 Task: Search one way flight ticket for 5 adults, 2 children, 1 infant in seat and 1 infant on lap in economy from Great Falls: Great Falls International Airport to Rockford: Chicago Rockford International Airport(was Northwest Chicagoland Regional Airport At Rockford) on 5-1-2023. Choice of flights is American. Number of bags: 2 checked bags. Price is upto 107000. Outbound departure time preference is 13:30.
Action: Mouse moved to (198, 262)
Screenshot: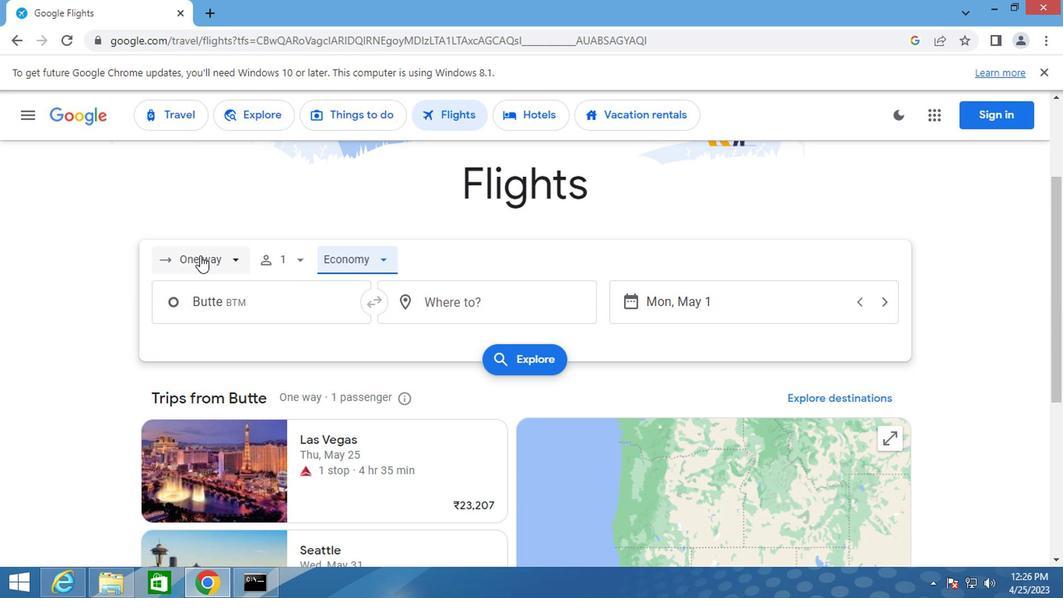 
Action: Mouse pressed left at (198, 262)
Screenshot: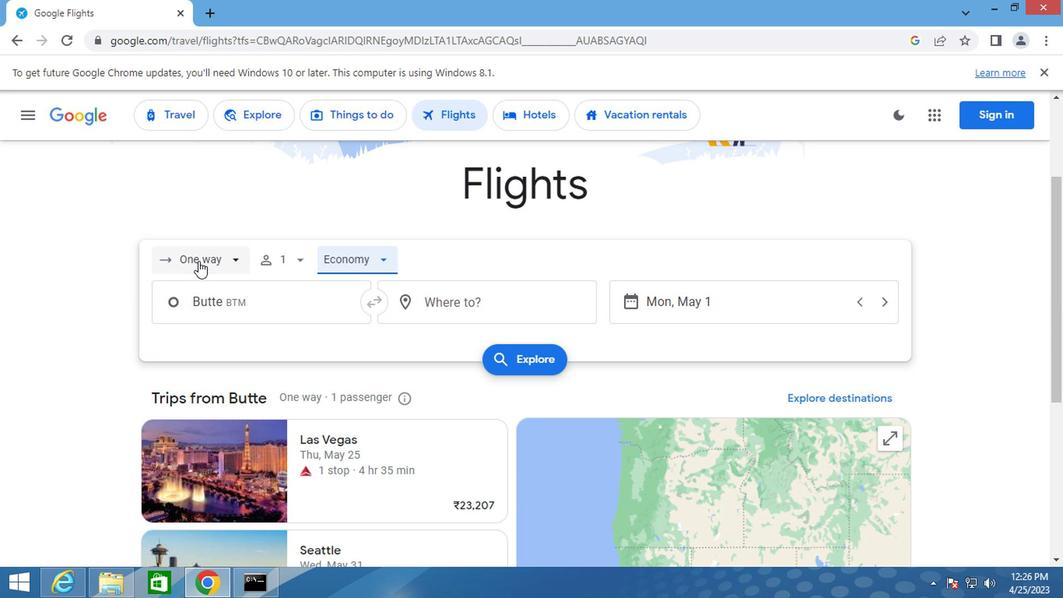 
Action: Mouse moved to (208, 338)
Screenshot: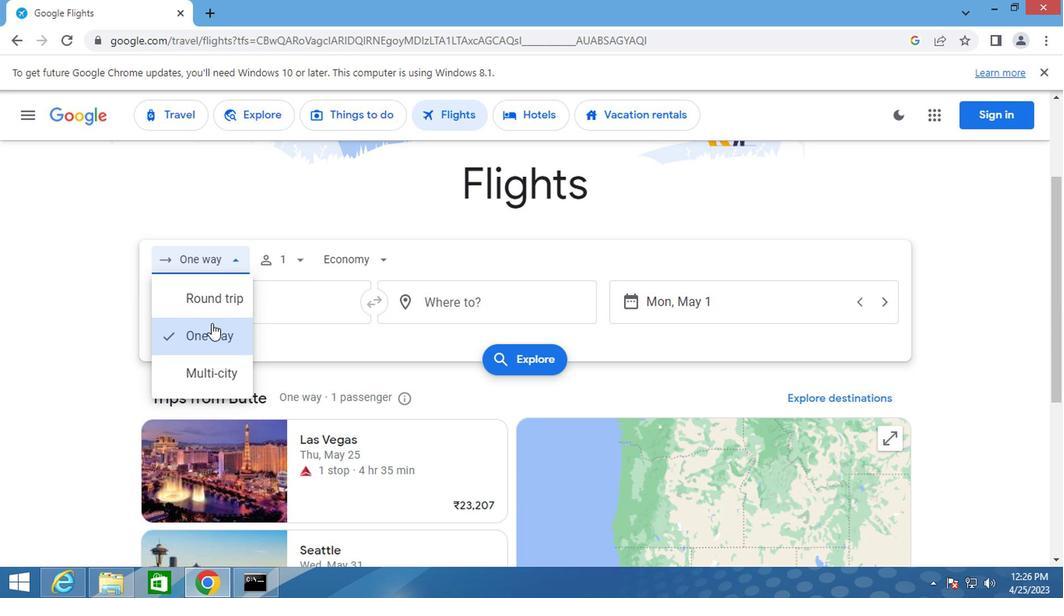 
Action: Mouse pressed left at (208, 338)
Screenshot: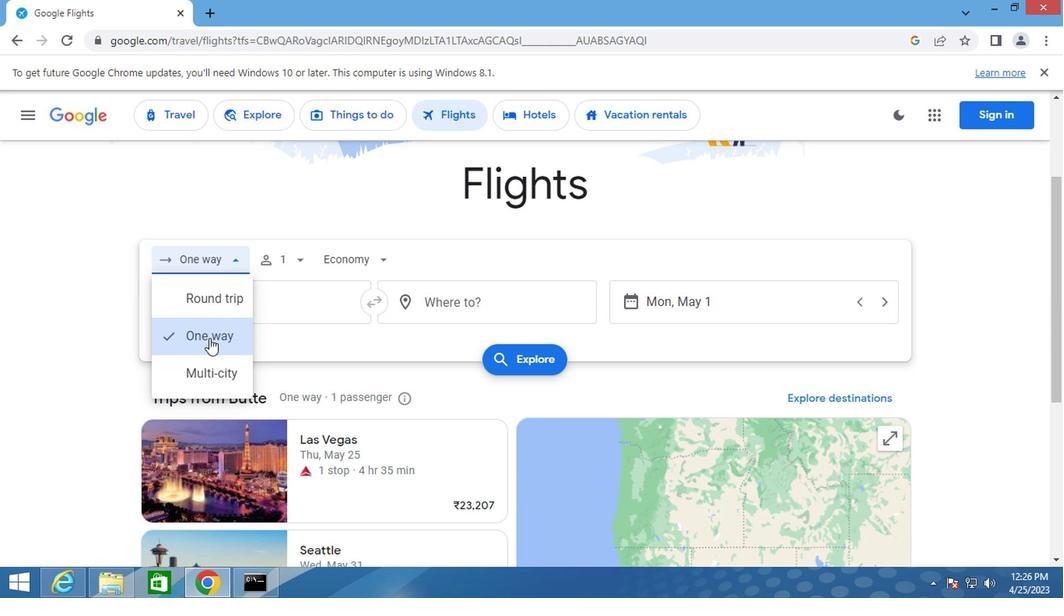 
Action: Mouse moved to (293, 258)
Screenshot: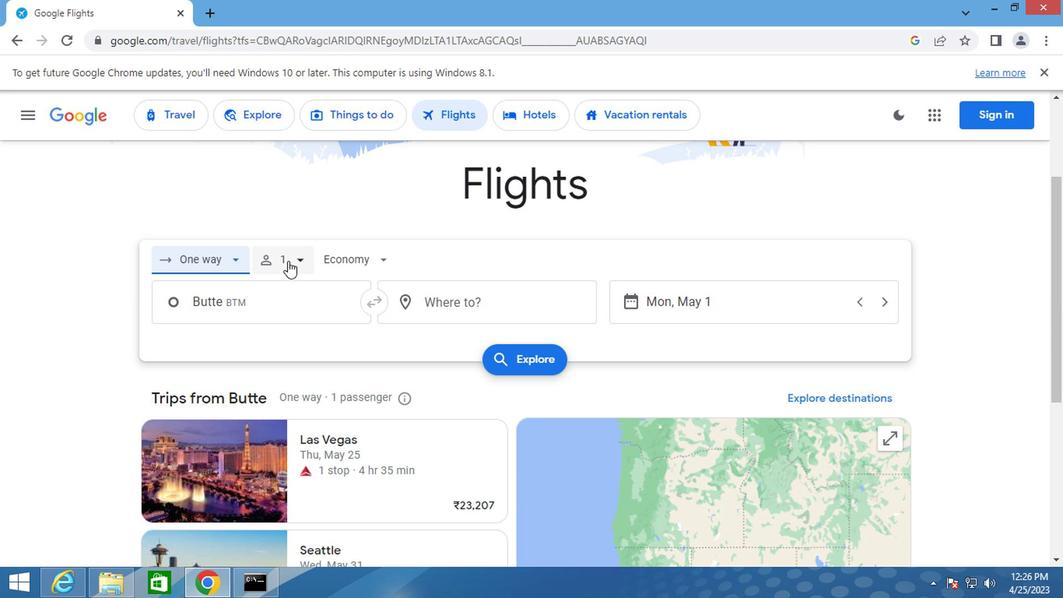 
Action: Mouse pressed left at (293, 258)
Screenshot: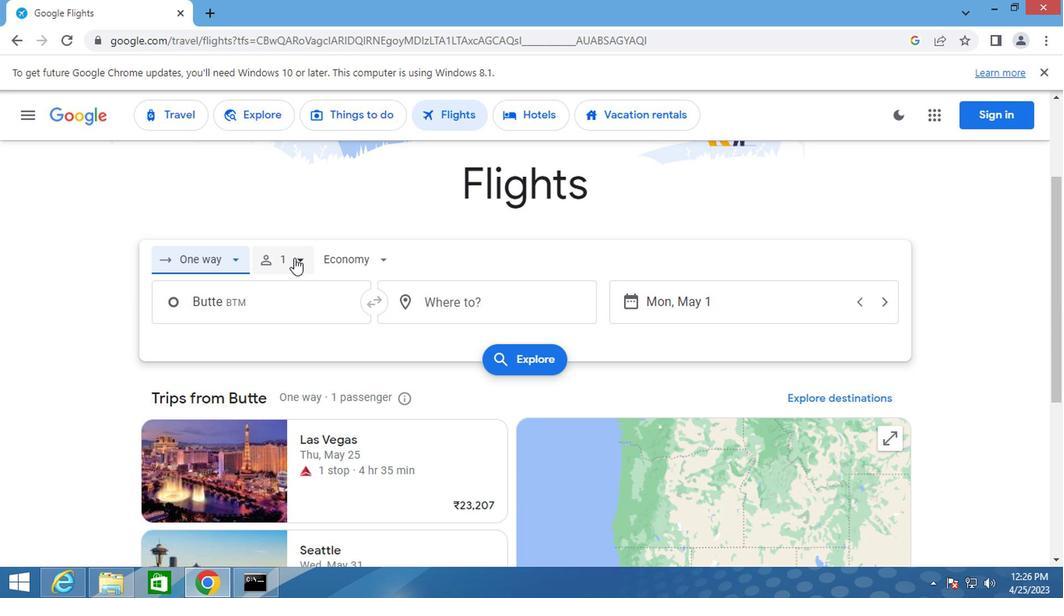 
Action: Mouse moved to (416, 295)
Screenshot: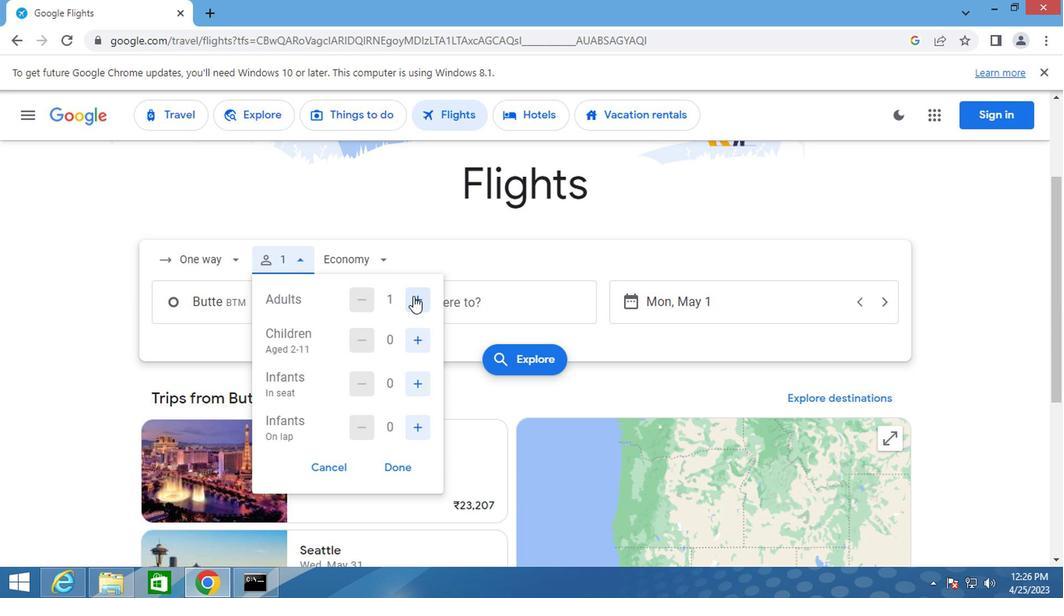 
Action: Mouse pressed left at (416, 295)
Screenshot: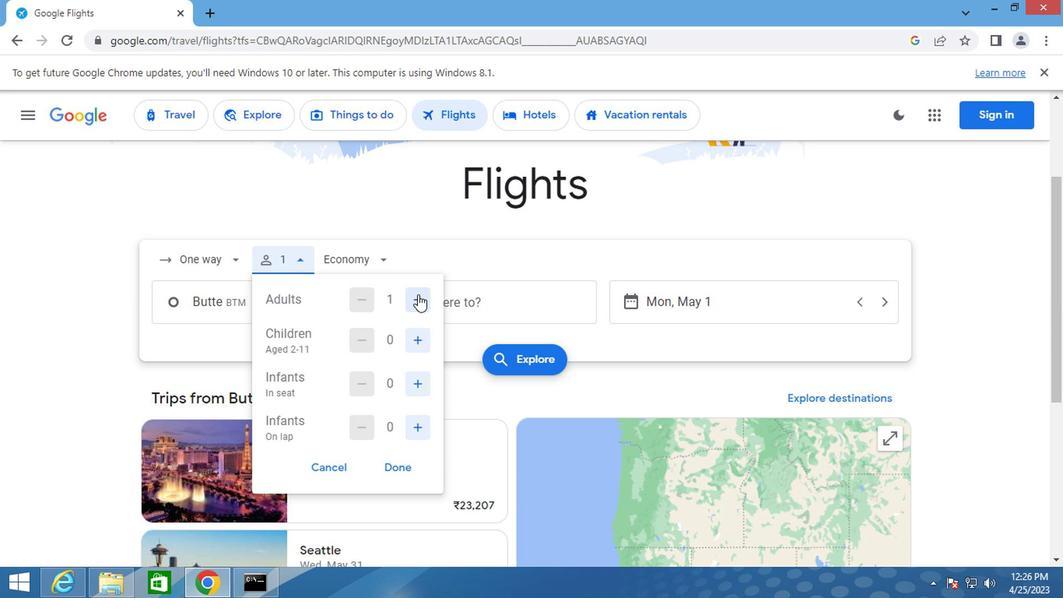 
Action: Mouse pressed left at (416, 295)
Screenshot: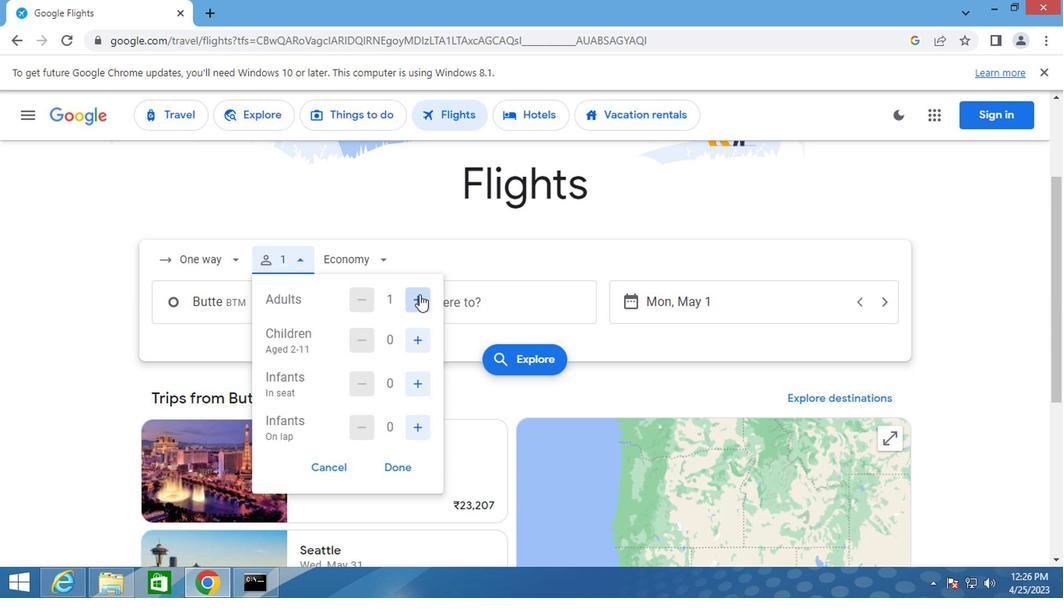 
Action: Mouse pressed left at (416, 295)
Screenshot: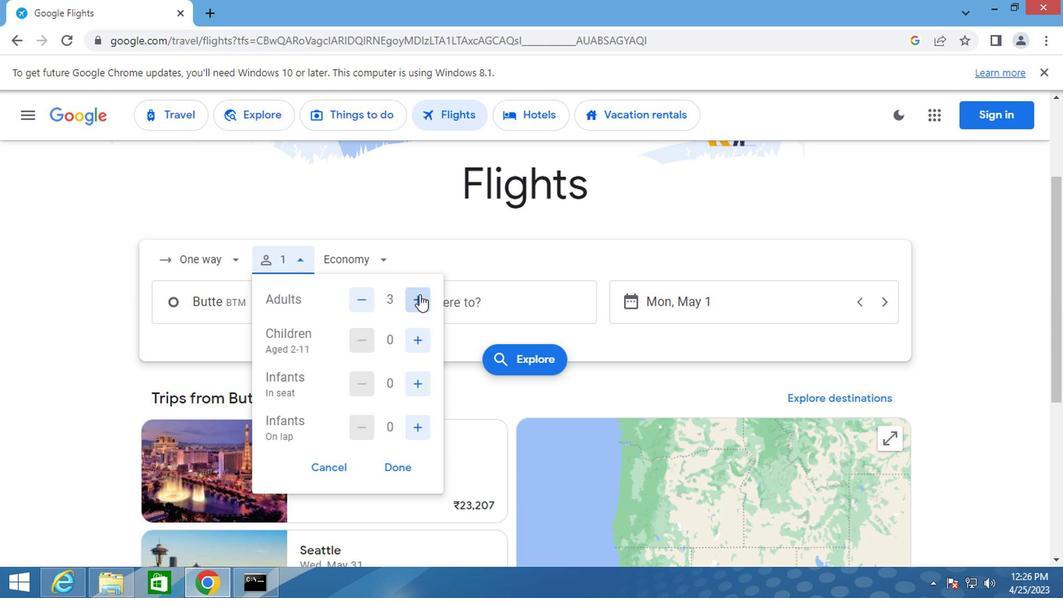 
Action: Mouse pressed left at (416, 295)
Screenshot: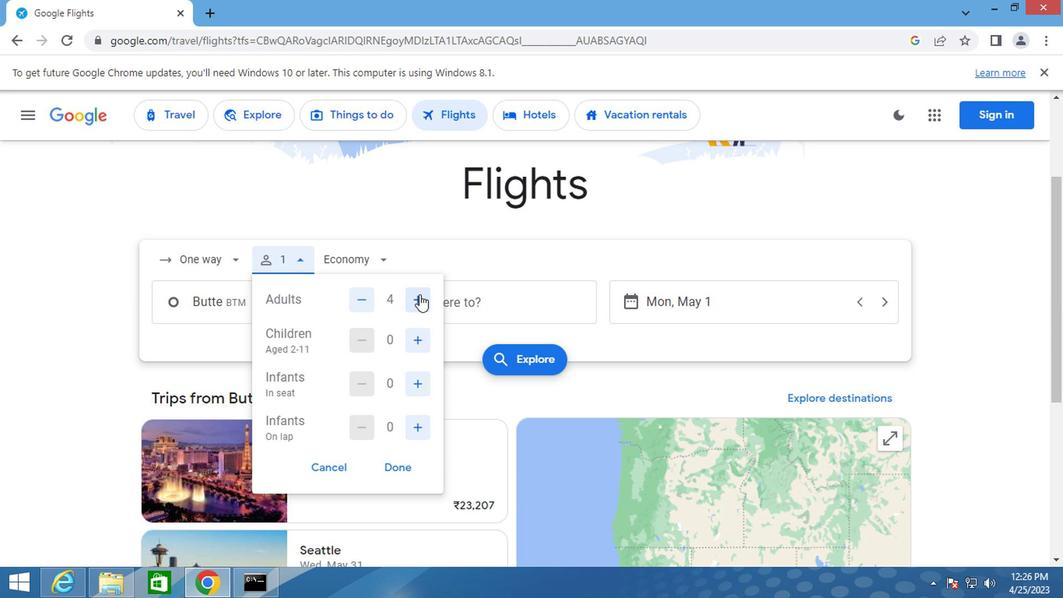 
Action: Mouse moved to (416, 336)
Screenshot: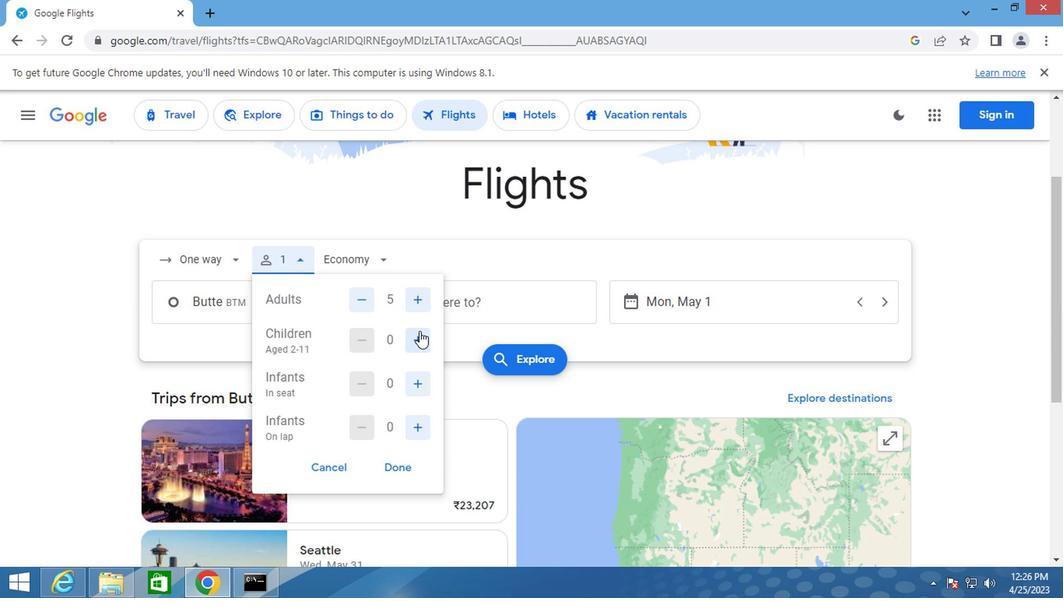 
Action: Mouse pressed left at (416, 336)
Screenshot: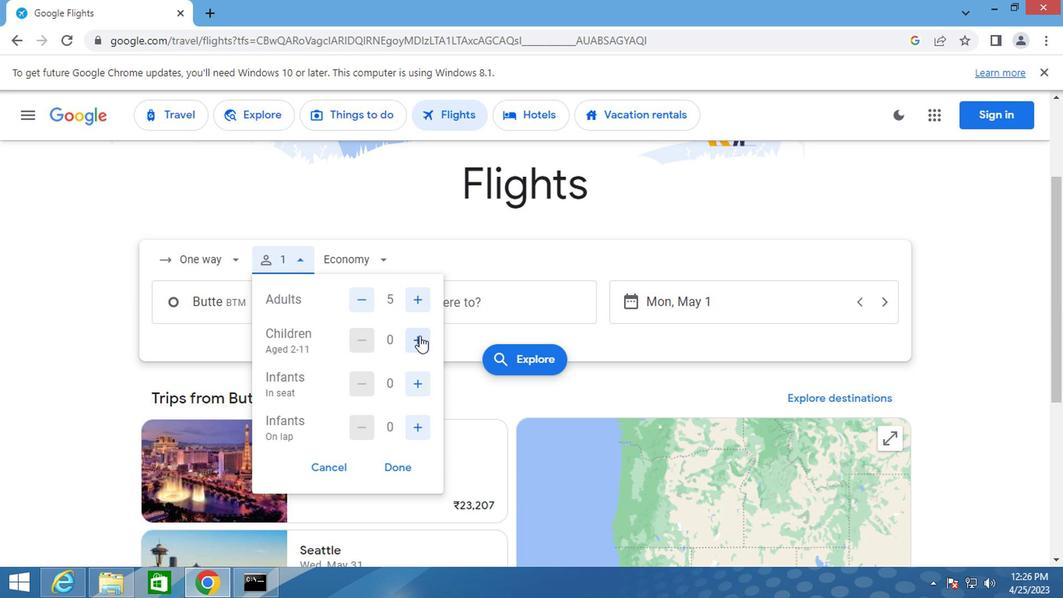 
Action: Mouse pressed left at (416, 336)
Screenshot: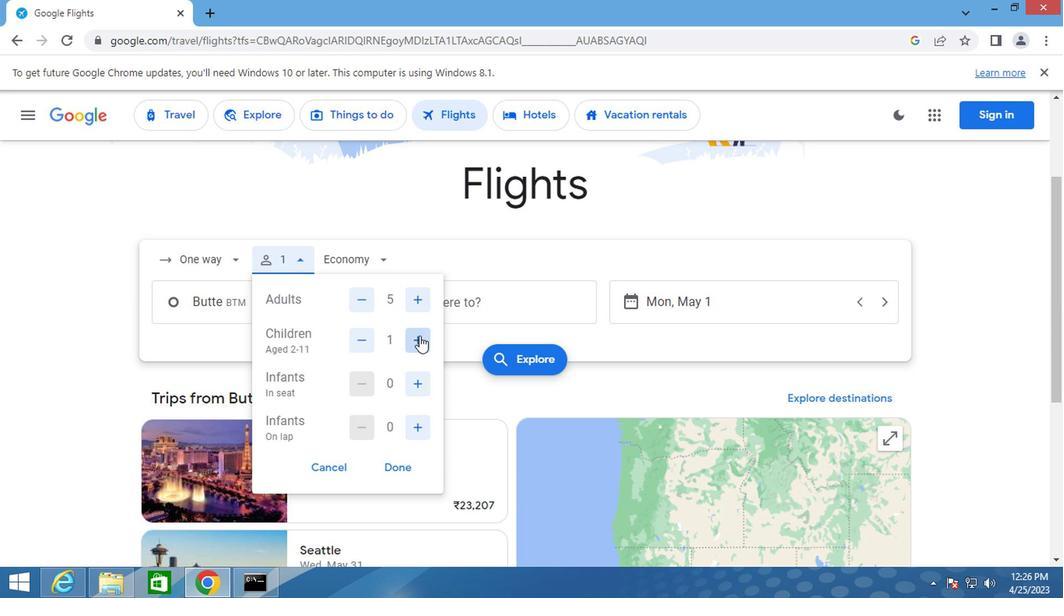 
Action: Mouse moved to (408, 382)
Screenshot: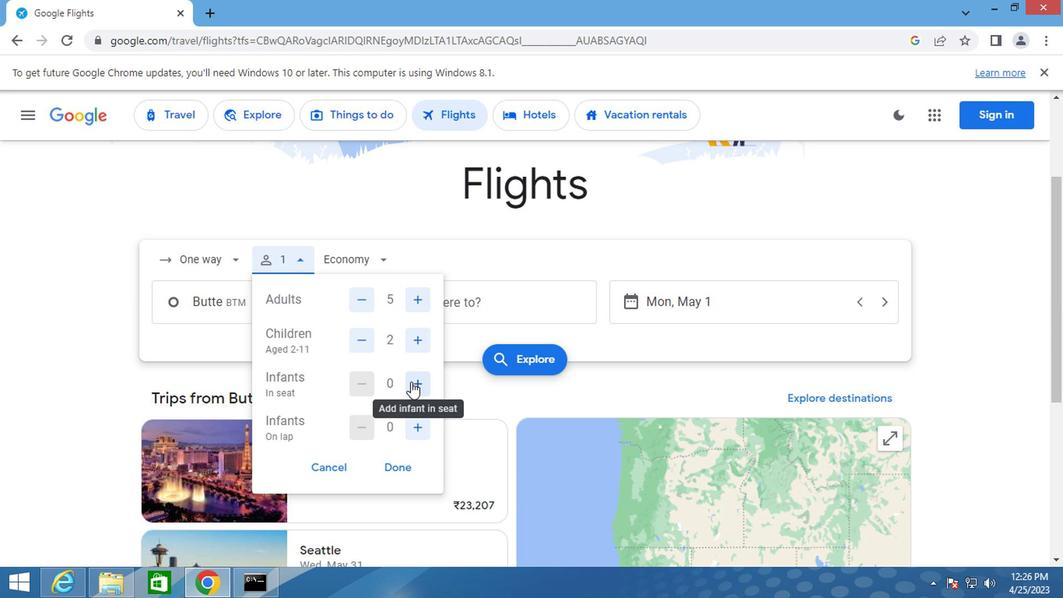 
Action: Mouse pressed left at (408, 382)
Screenshot: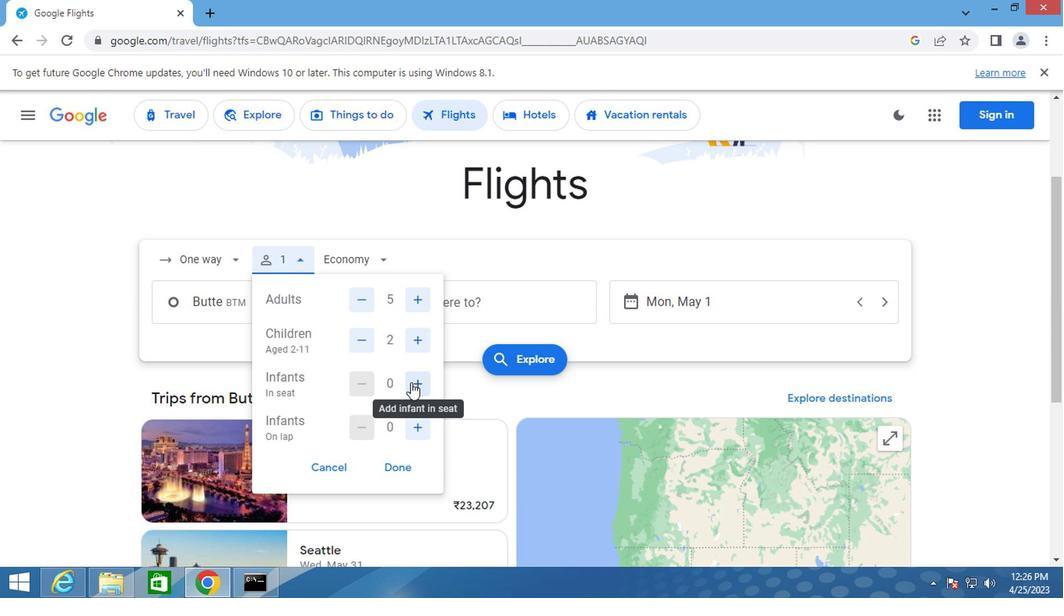 
Action: Mouse moved to (410, 428)
Screenshot: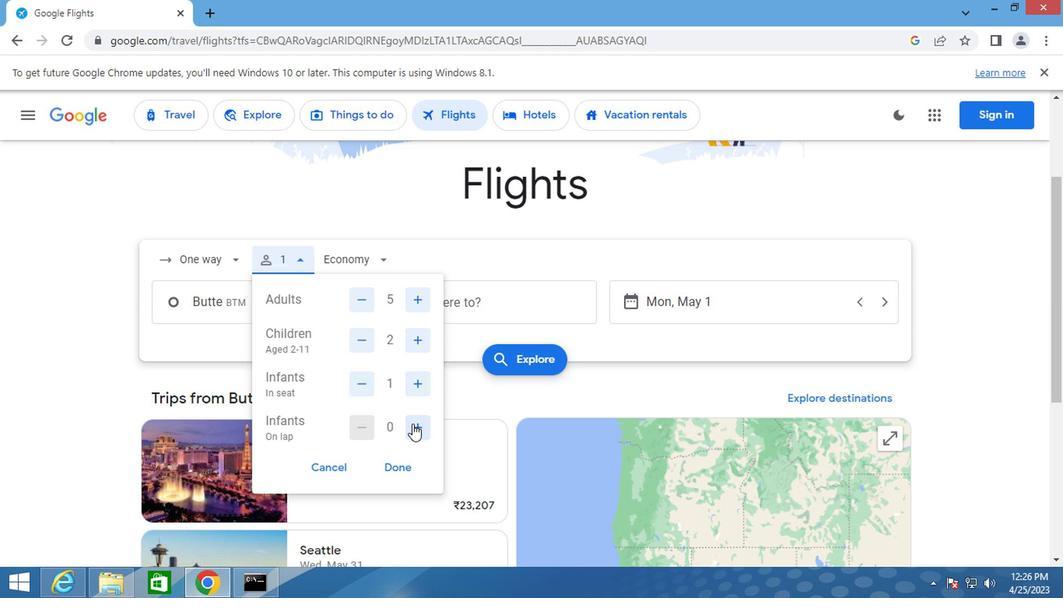 
Action: Mouse pressed left at (410, 428)
Screenshot: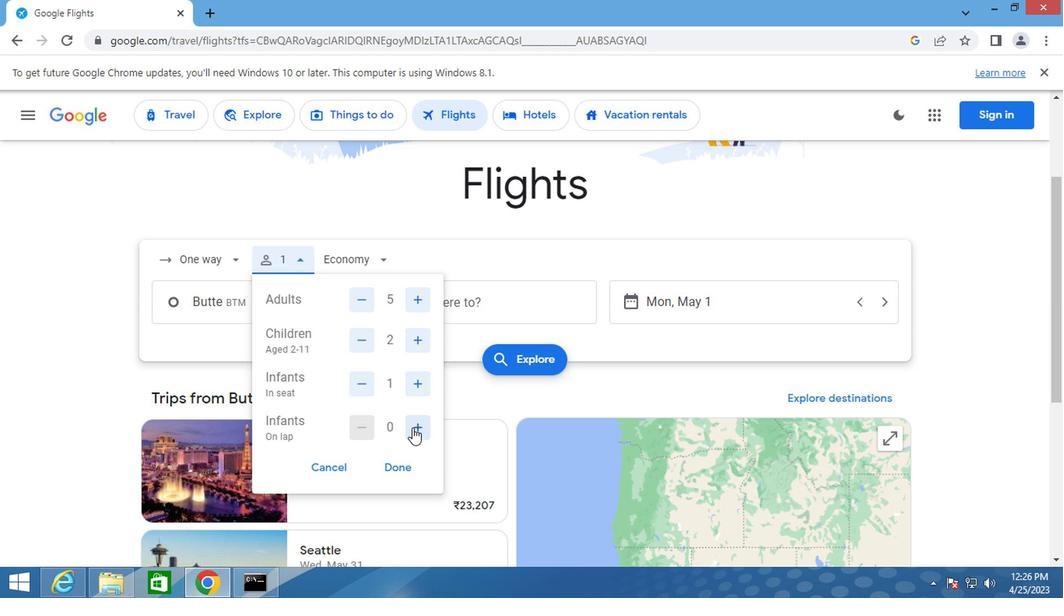 
Action: Mouse moved to (360, 259)
Screenshot: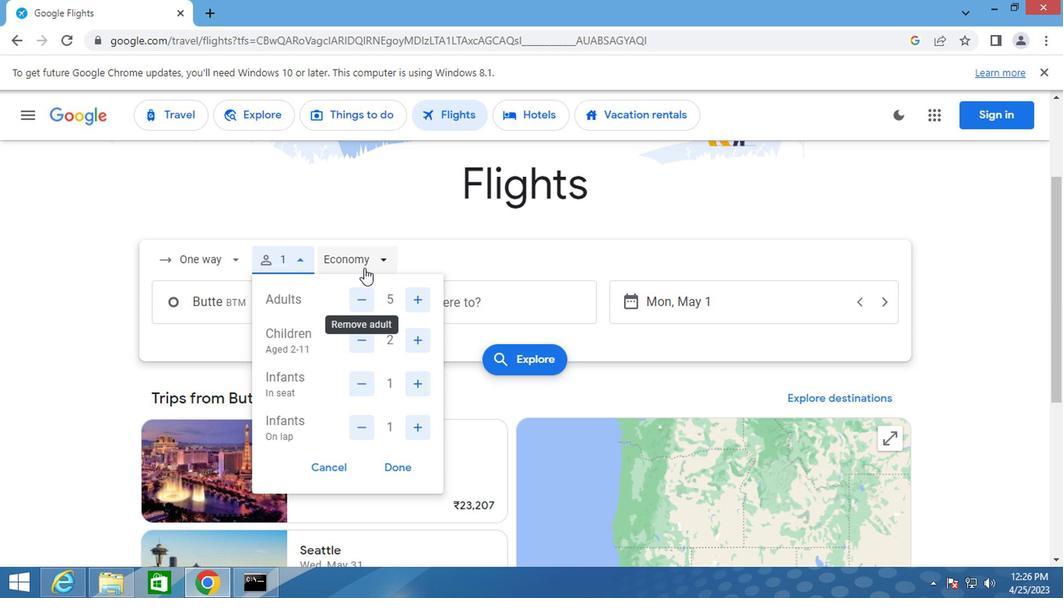 
Action: Mouse pressed left at (360, 259)
Screenshot: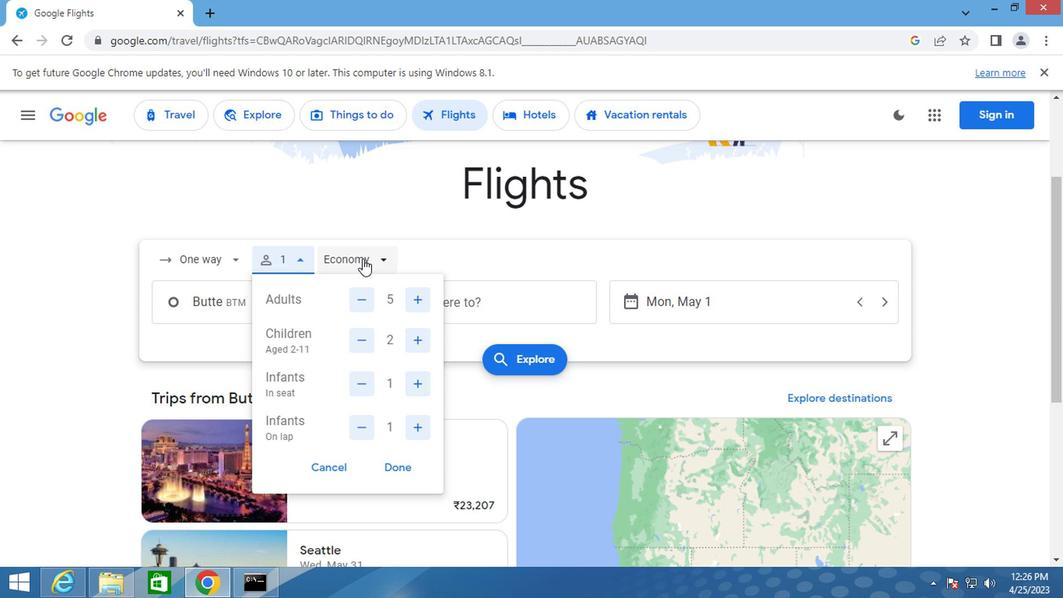 
Action: Mouse moved to (366, 294)
Screenshot: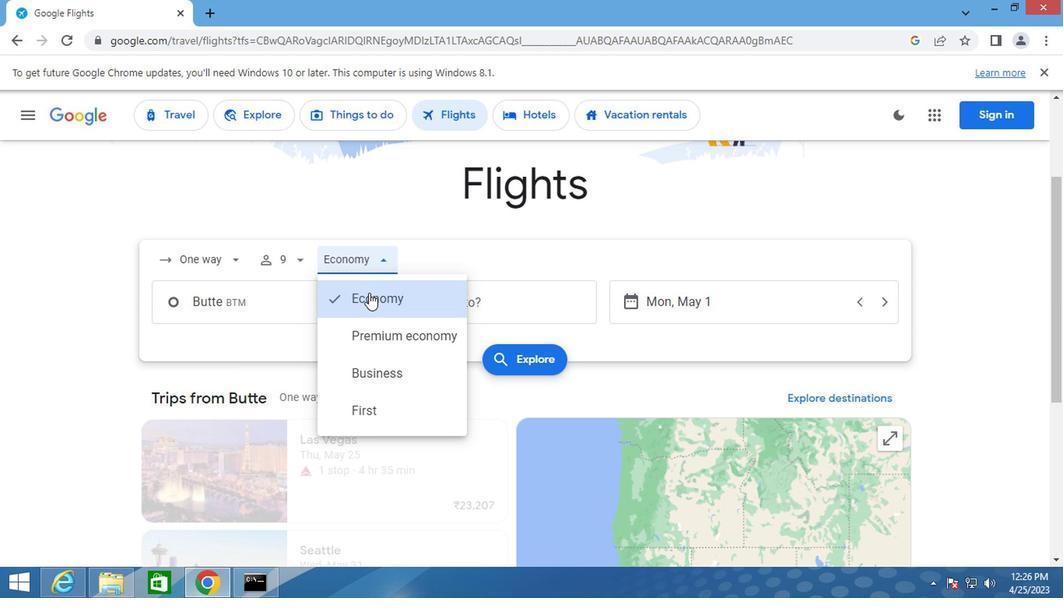 
Action: Mouse pressed left at (366, 294)
Screenshot: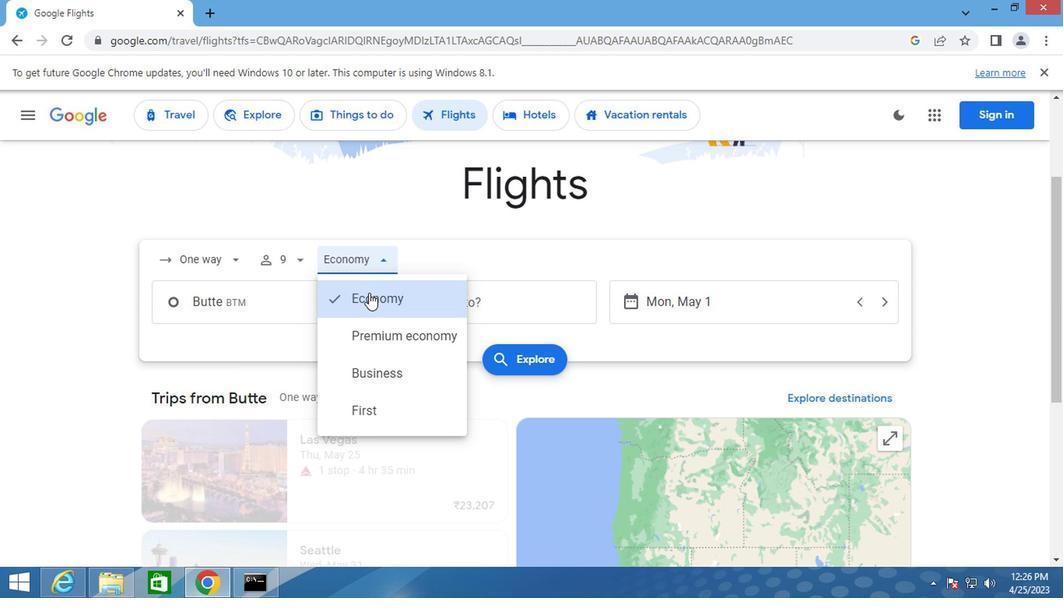 
Action: Mouse moved to (262, 301)
Screenshot: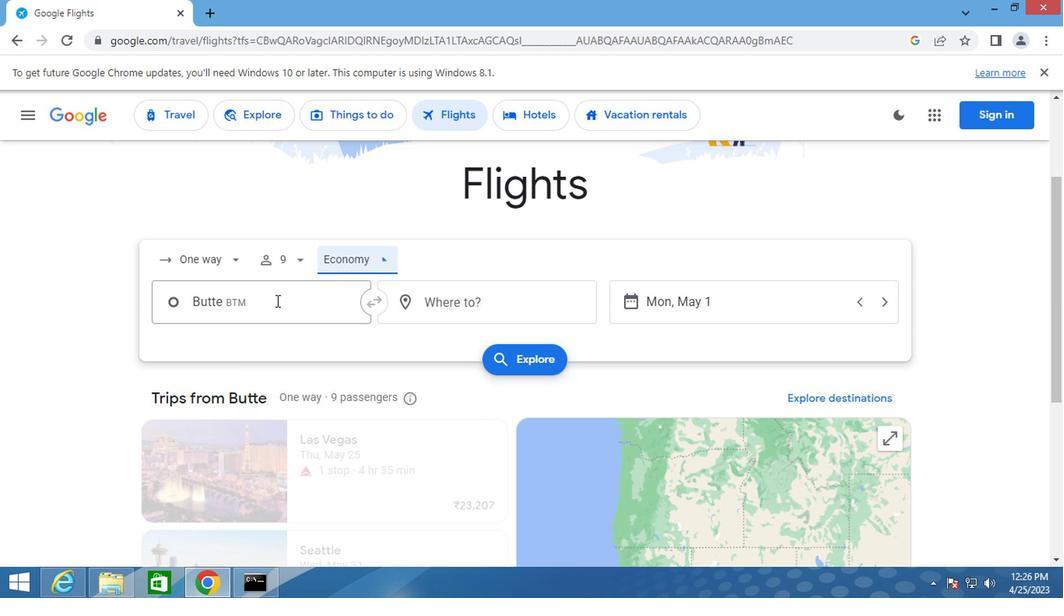 
Action: Mouse pressed left at (262, 301)
Screenshot: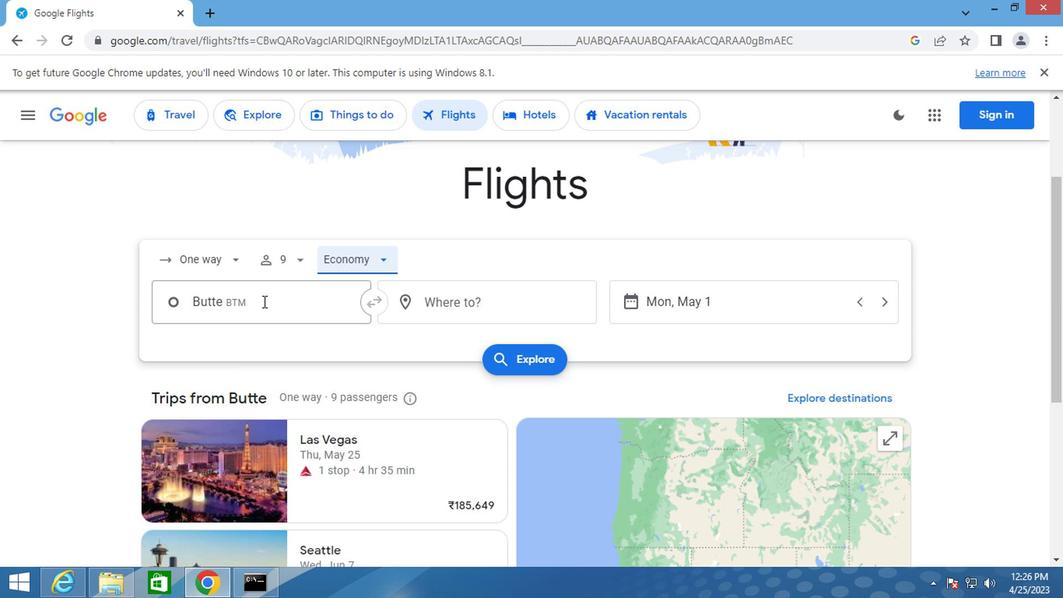 
Action: Mouse moved to (259, 301)
Screenshot: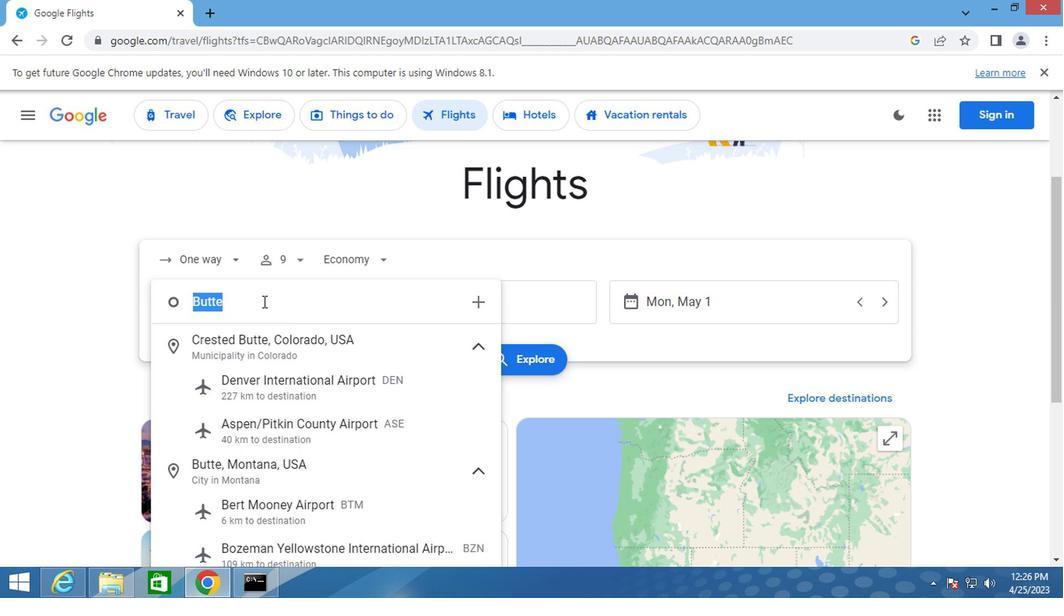 
Action: Key pressed great<Key.space>falls
Screenshot: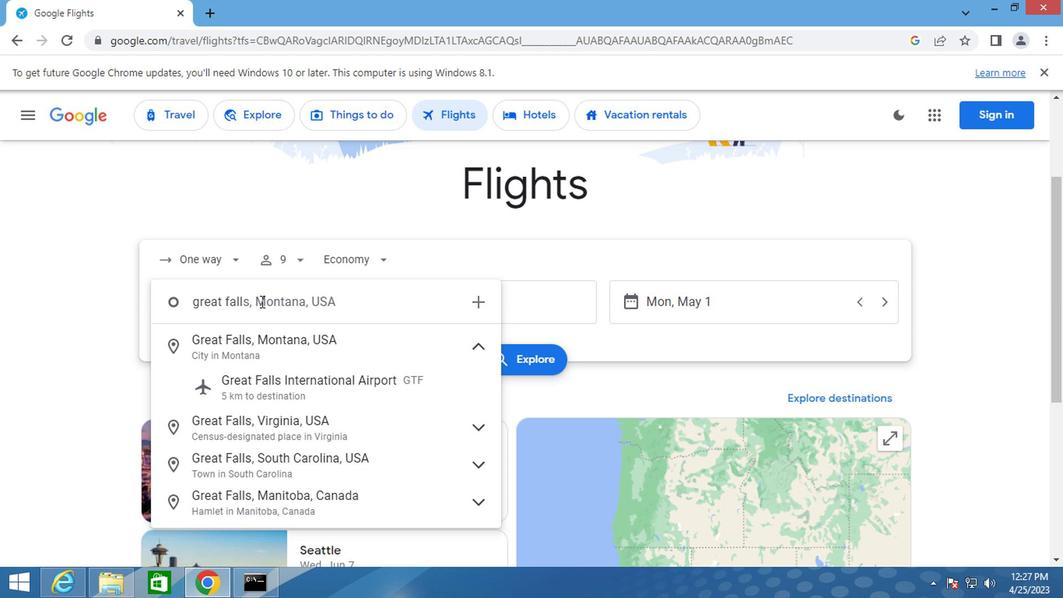 
Action: Mouse moved to (264, 388)
Screenshot: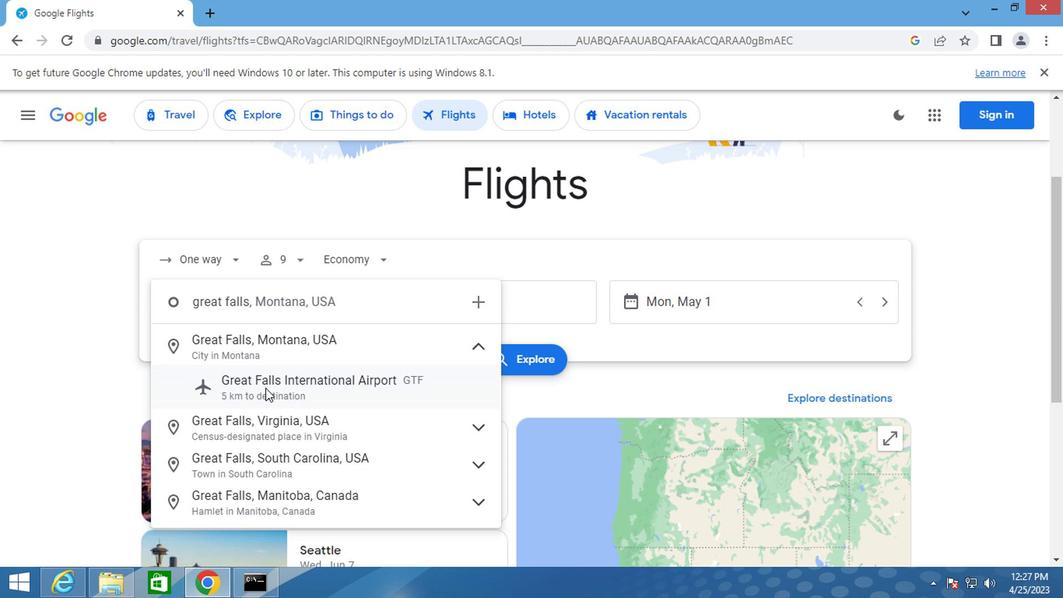 
Action: Mouse pressed left at (264, 388)
Screenshot: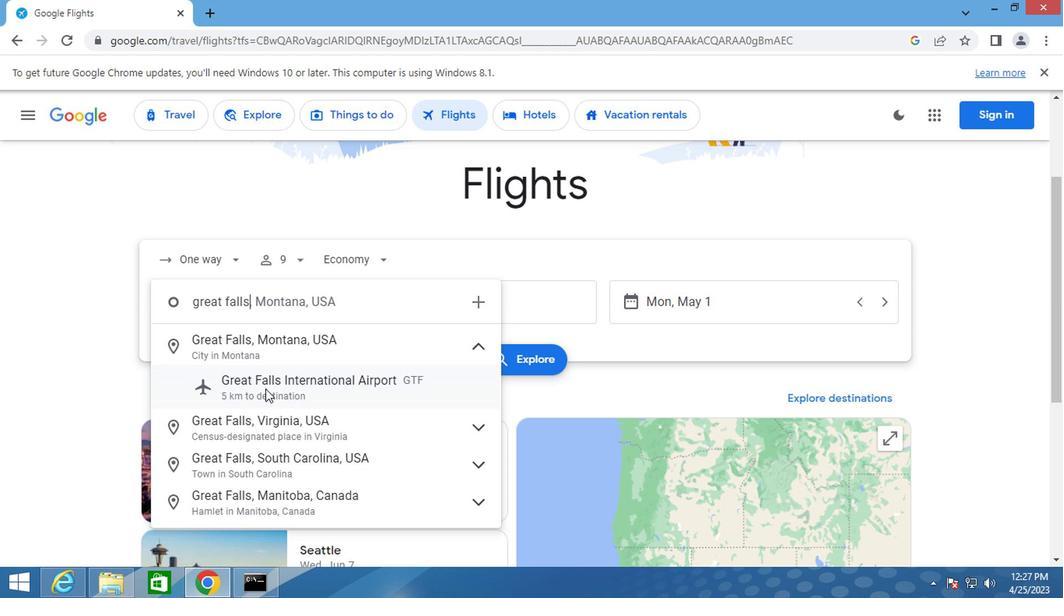 
Action: Mouse moved to (402, 309)
Screenshot: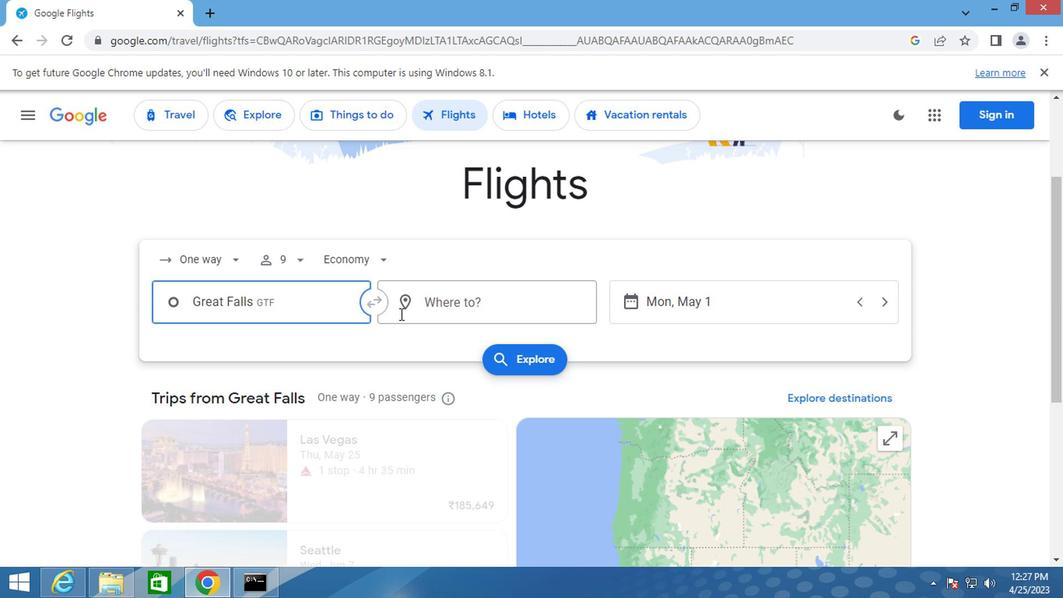 
Action: Mouse pressed left at (402, 309)
Screenshot: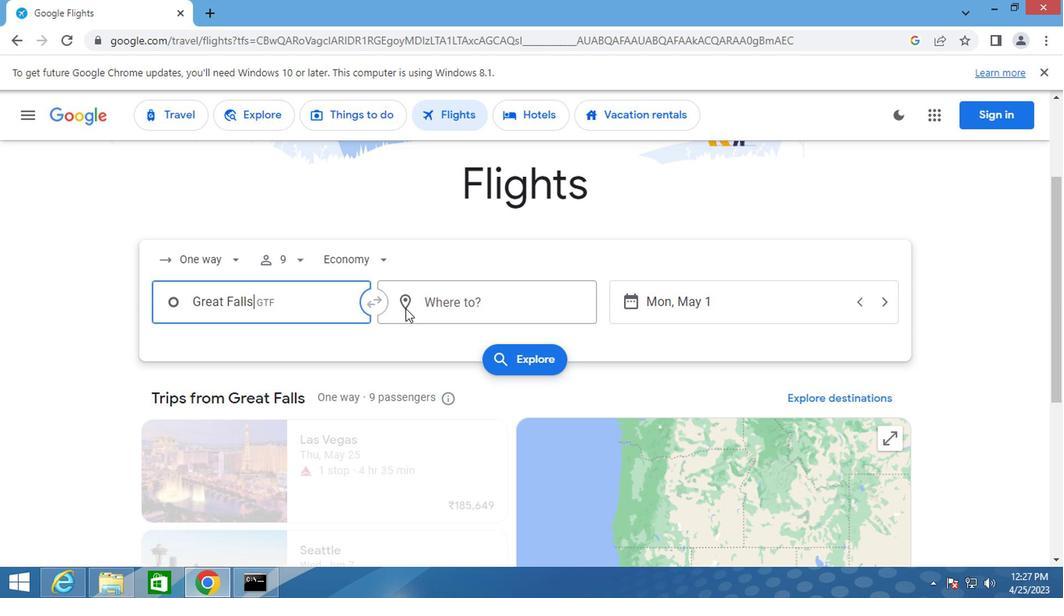 
Action: Key pressed rockf
Screenshot: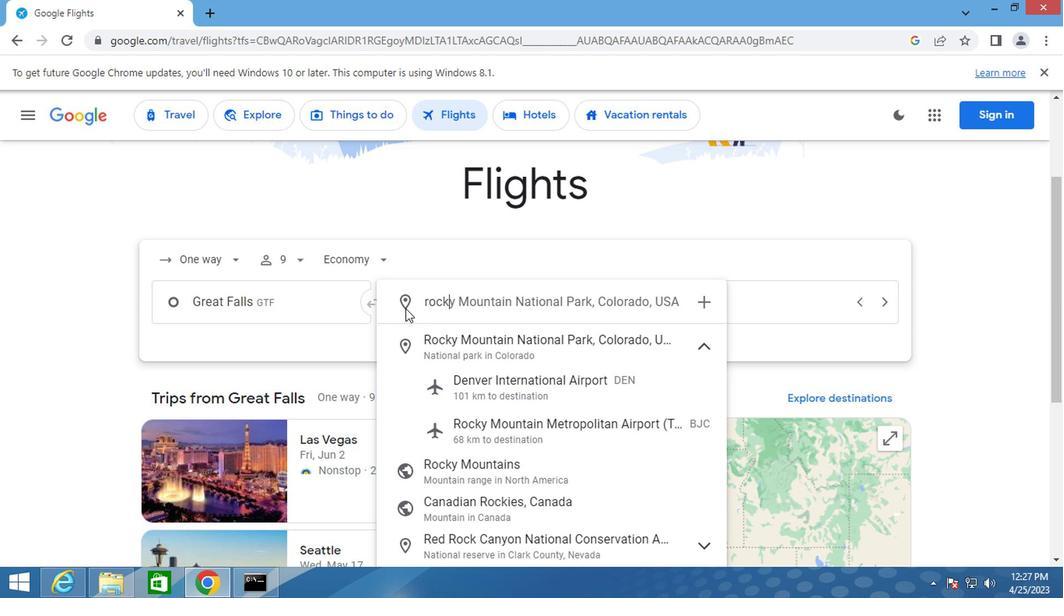 
Action: Mouse moved to (470, 427)
Screenshot: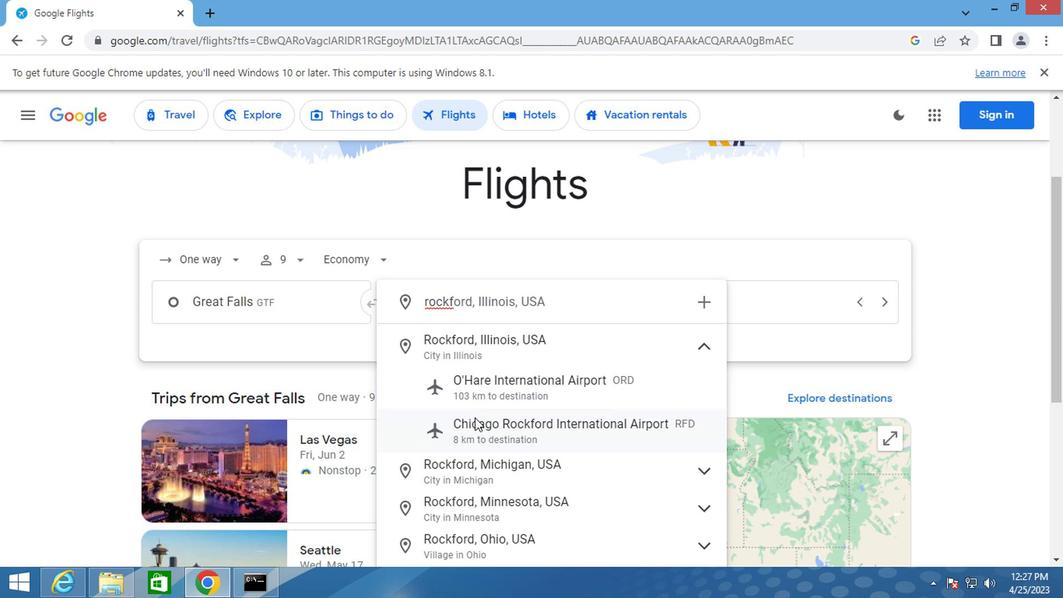 
Action: Mouse pressed left at (470, 427)
Screenshot: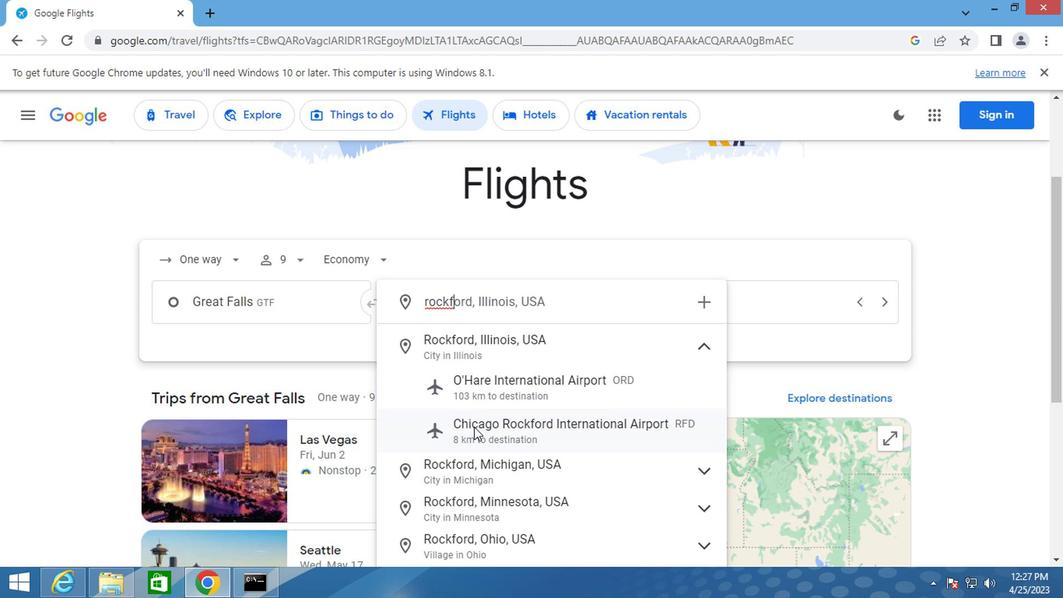 
Action: Mouse moved to (656, 309)
Screenshot: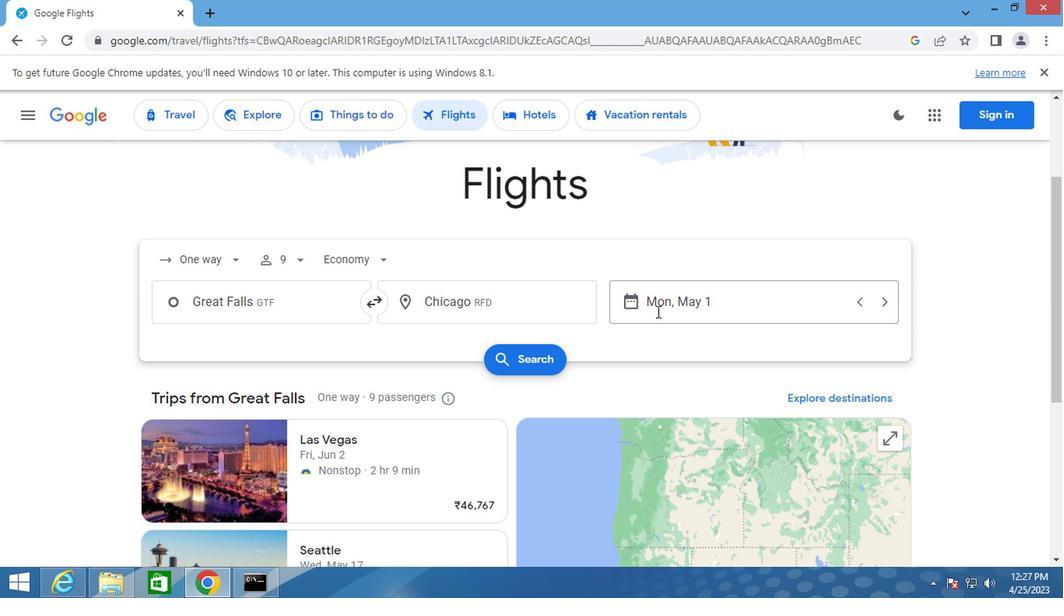 
Action: Mouse pressed left at (656, 309)
Screenshot: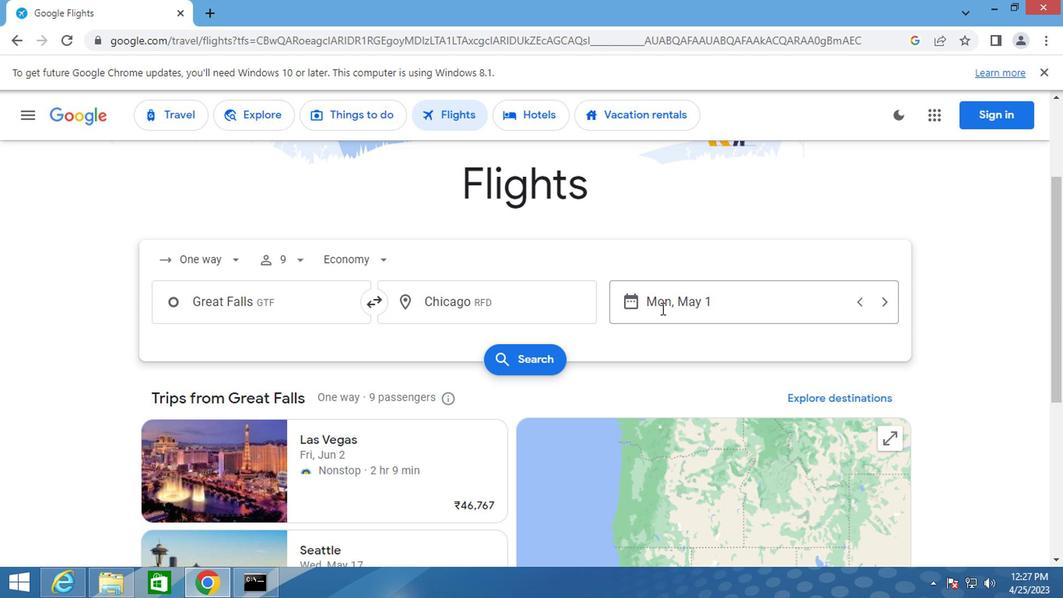 
Action: Mouse moved to (683, 293)
Screenshot: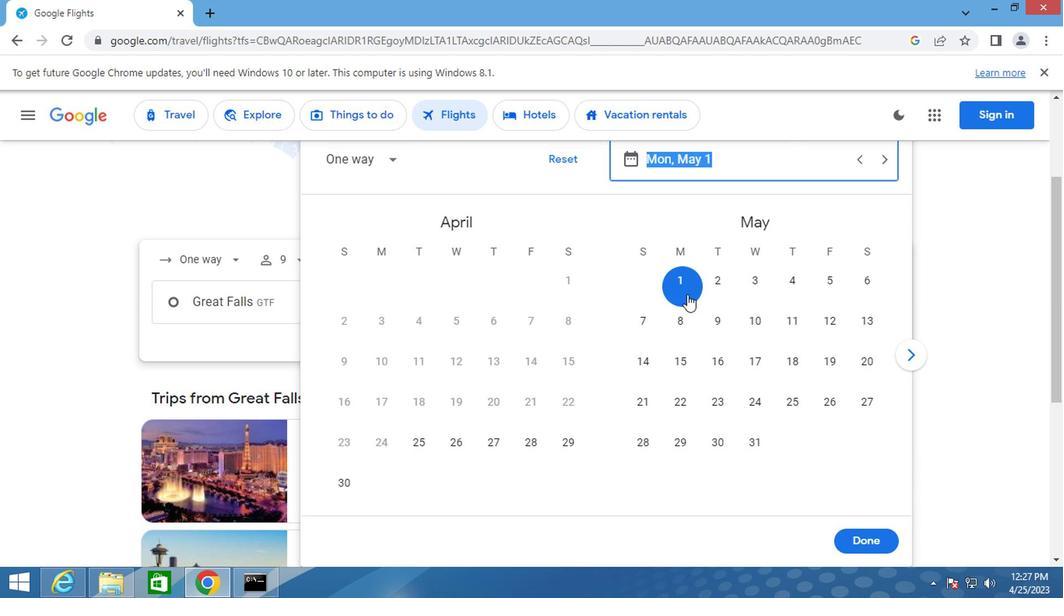 
Action: Mouse pressed left at (683, 293)
Screenshot: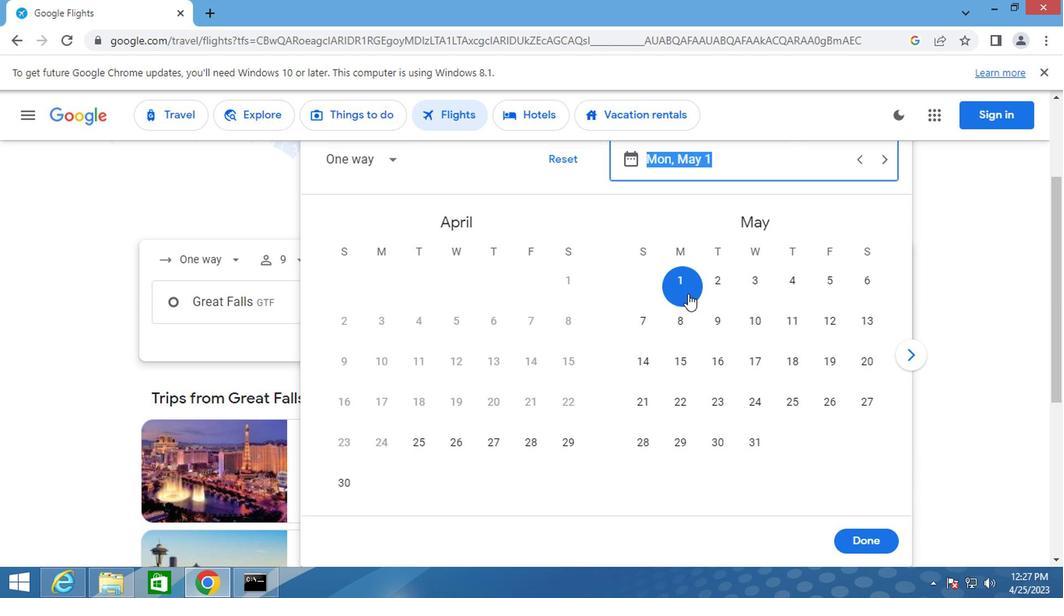 
Action: Mouse moved to (848, 546)
Screenshot: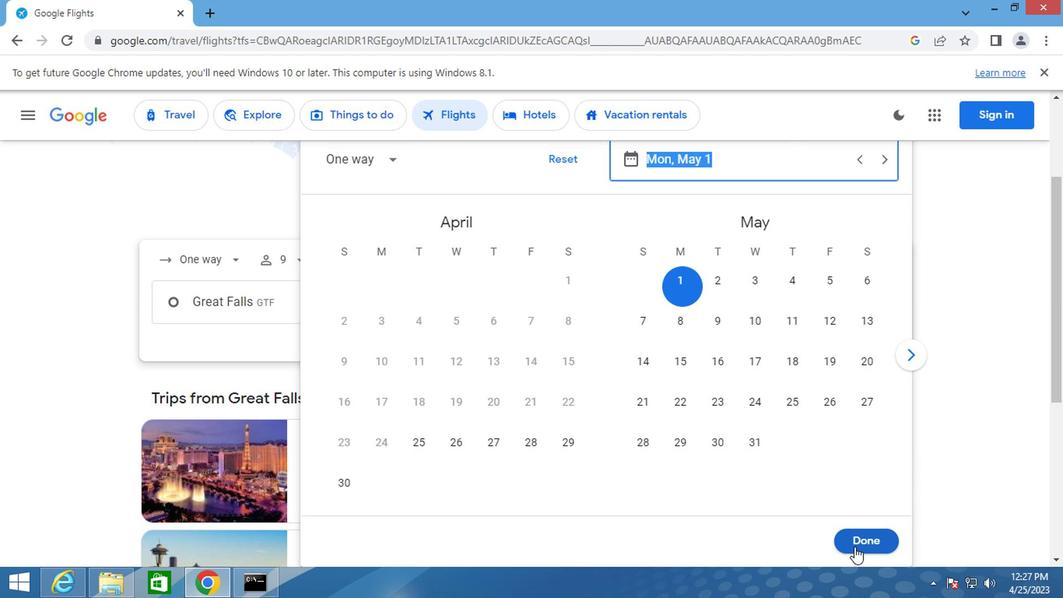 
Action: Mouse pressed left at (848, 546)
Screenshot: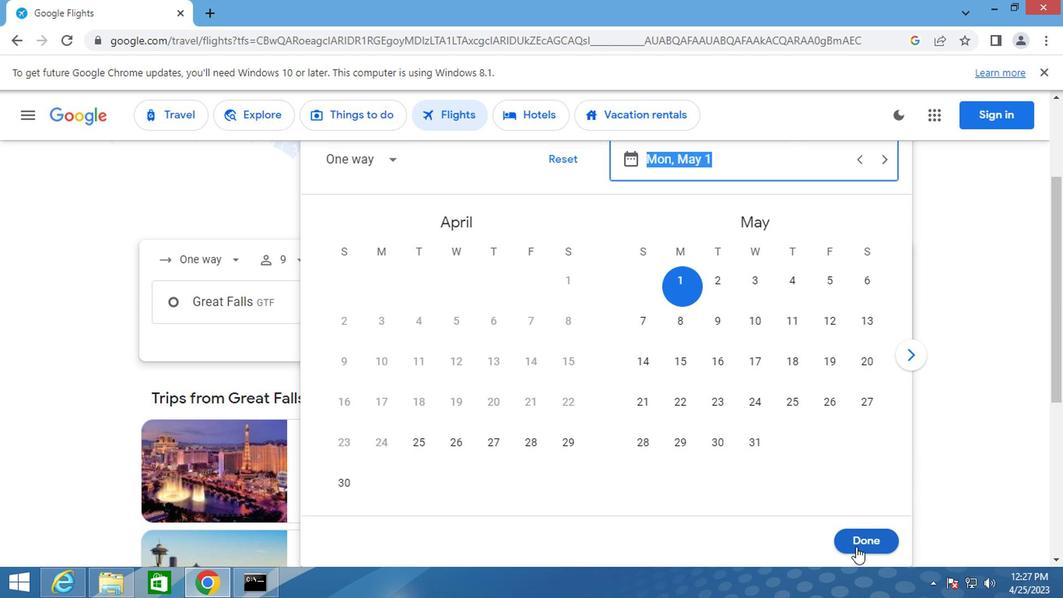 
Action: Mouse moved to (516, 367)
Screenshot: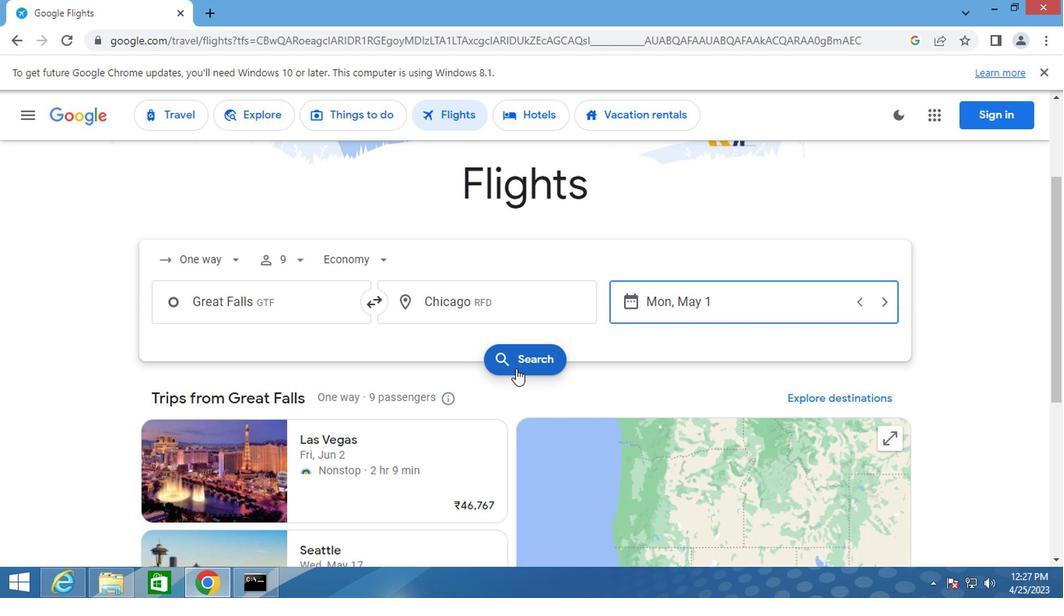 
Action: Mouse pressed left at (516, 367)
Screenshot: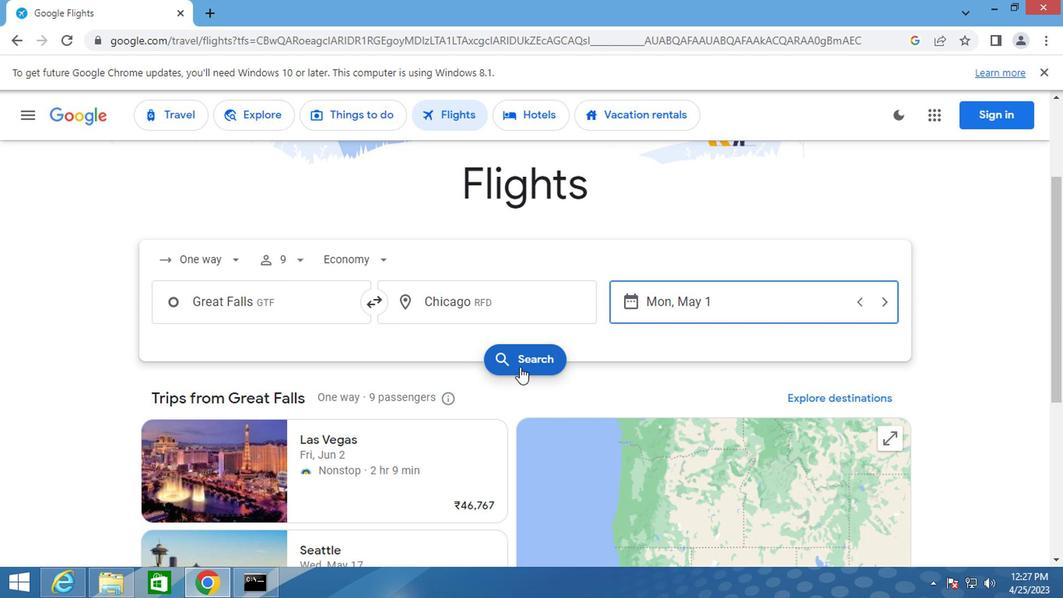 
Action: Mouse moved to (170, 253)
Screenshot: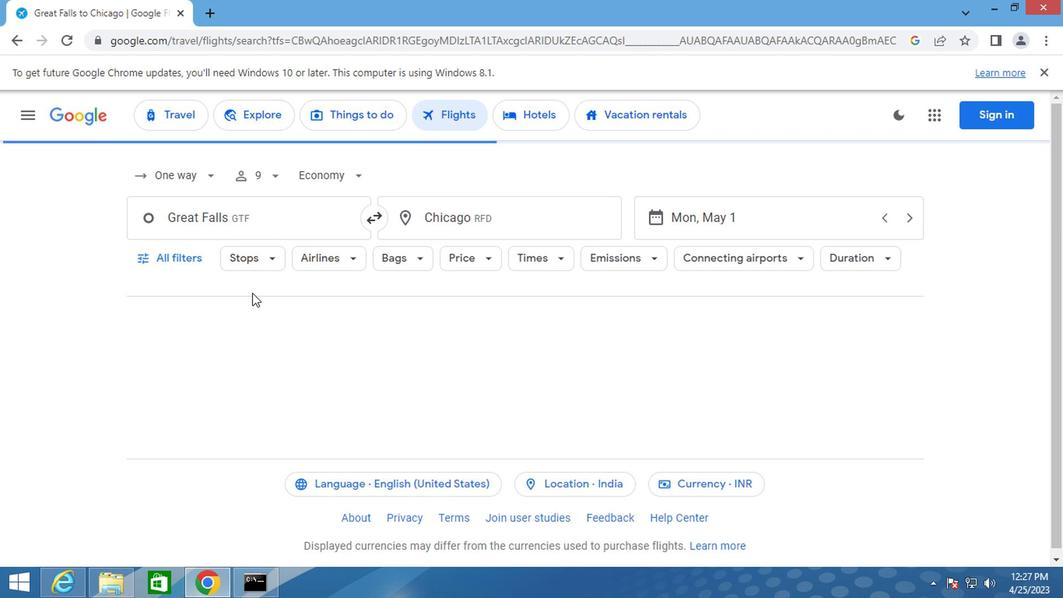 
Action: Mouse pressed left at (170, 253)
Screenshot: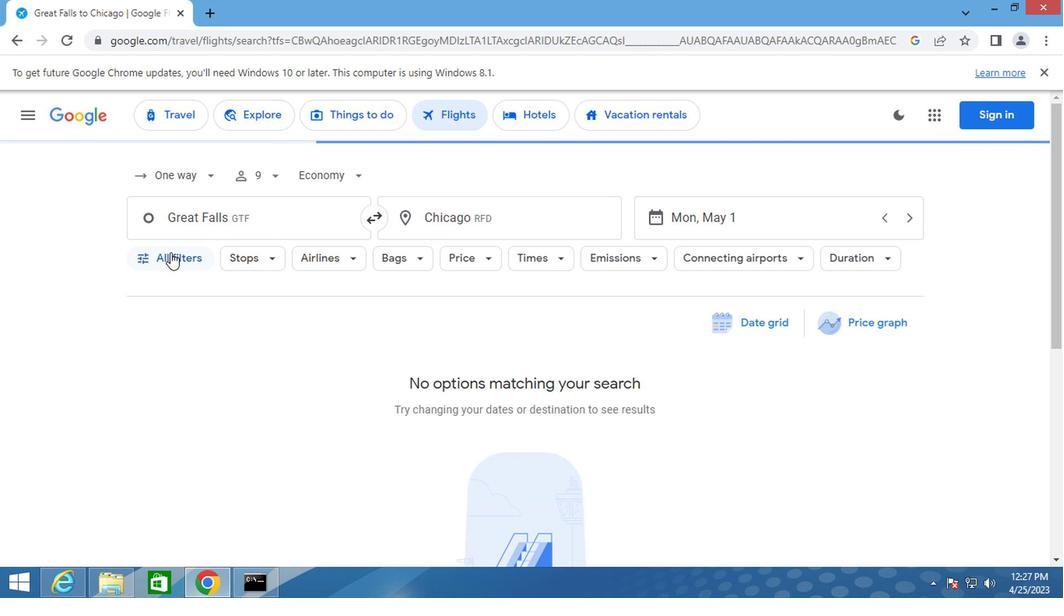 
Action: Mouse moved to (222, 360)
Screenshot: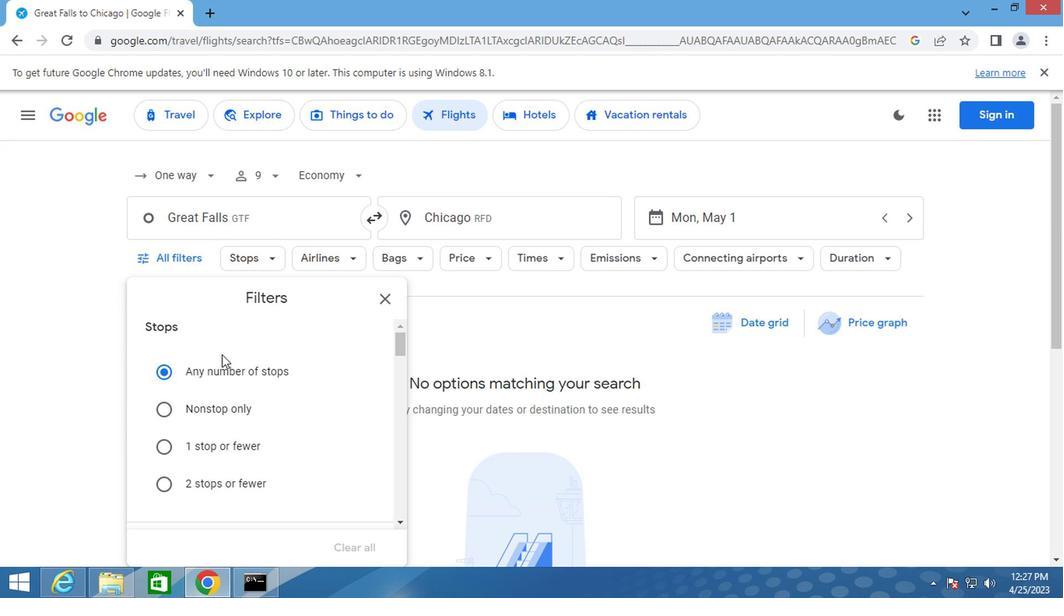 
Action: Mouse scrolled (222, 359) with delta (0, -1)
Screenshot: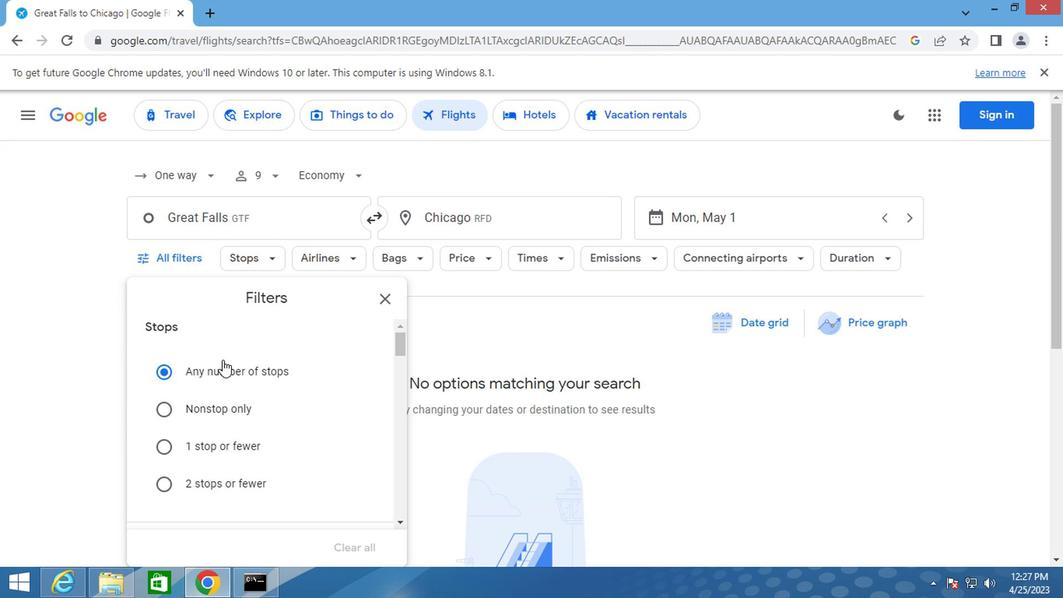 
Action: Mouse scrolled (222, 359) with delta (0, -1)
Screenshot: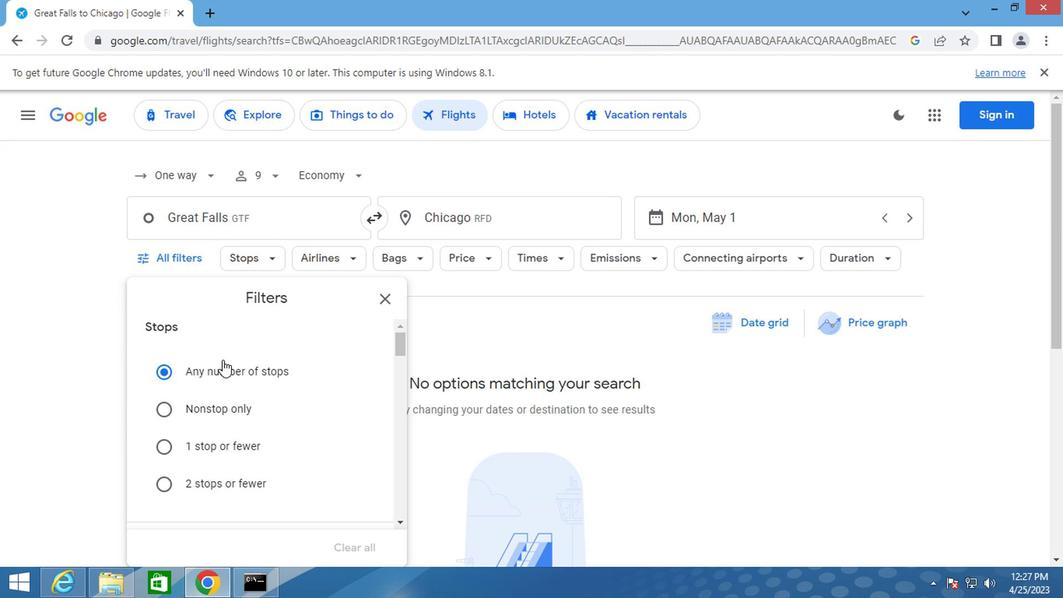 
Action: Mouse scrolled (222, 359) with delta (0, -1)
Screenshot: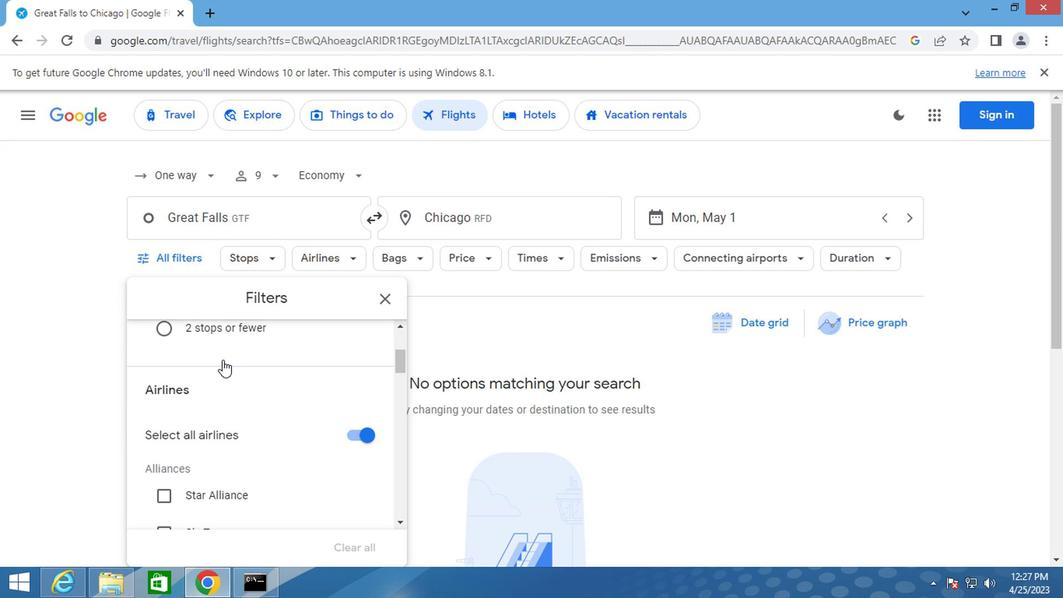 
Action: Mouse moved to (224, 393)
Screenshot: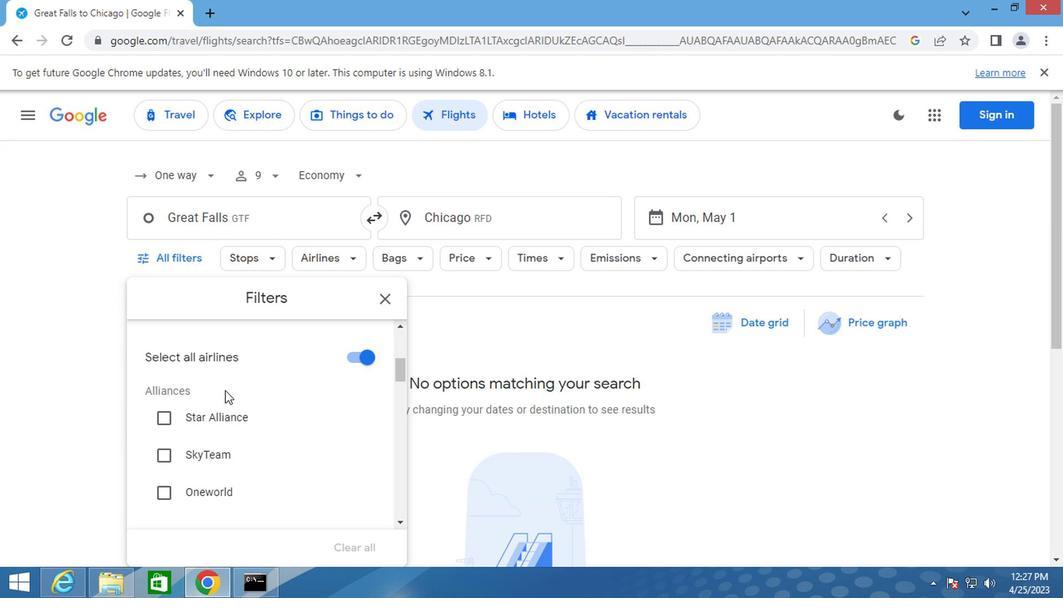 
Action: Mouse scrolled (224, 392) with delta (0, -1)
Screenshot: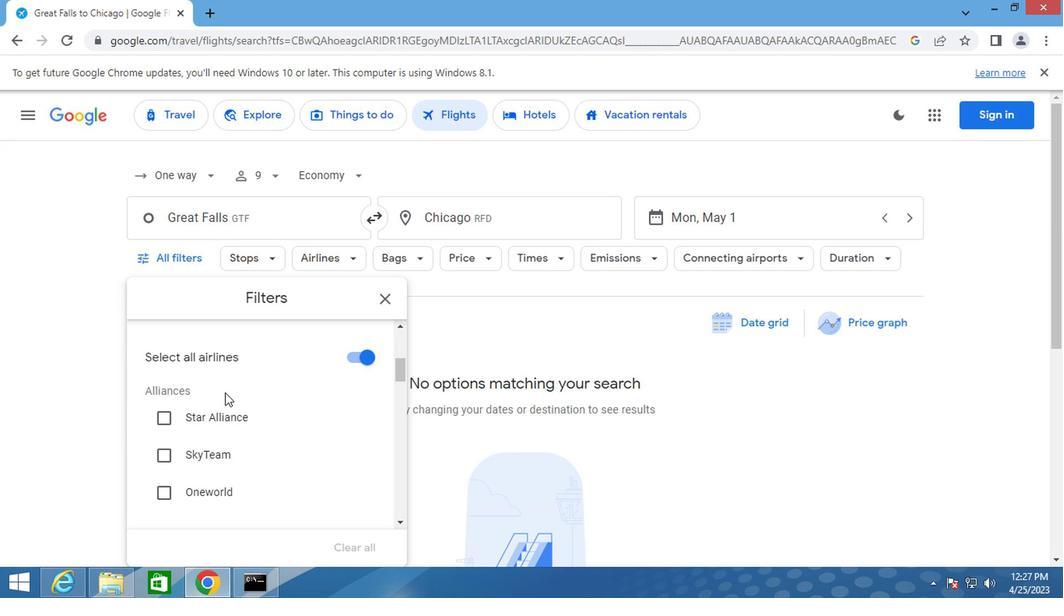 
Action: Mouse scrolled (224, 392) with delta (0, -1)
Screenshot: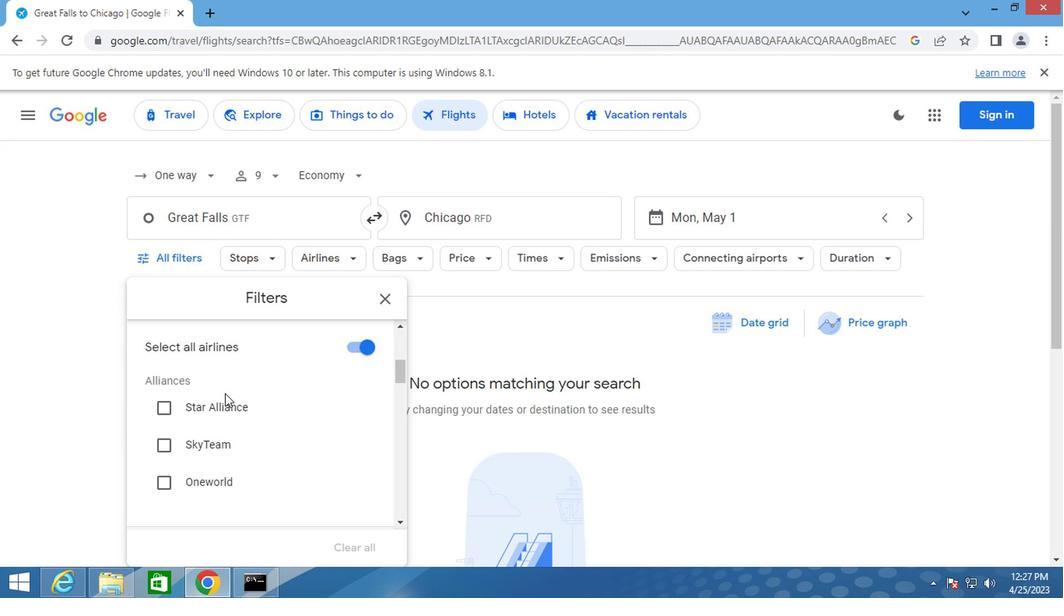 
Action: Mouse scrolled (224, 394) with delta (0, 0)
Screenshot: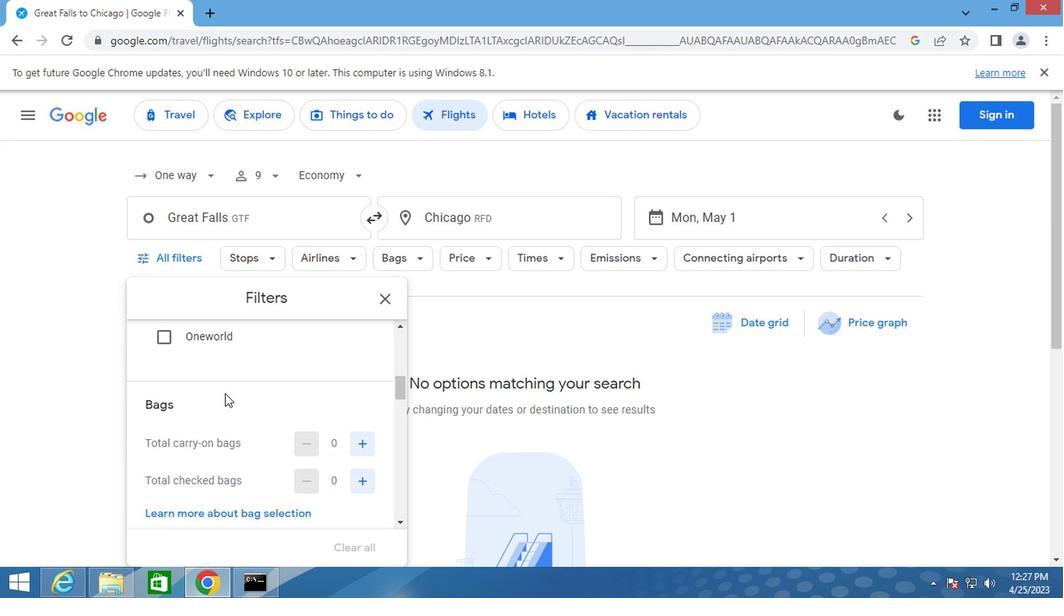 
Action: Mouse scrolled (224, 394) with delta (0, 0)
Screenshot: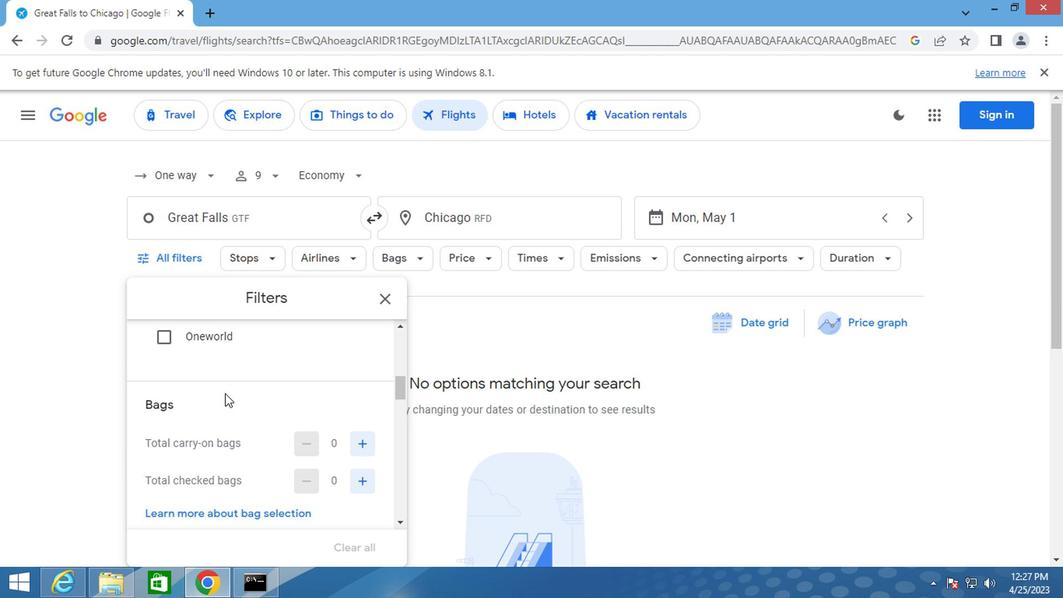 
Action: Mouse scrolled (224, 392) with delta (0, -1)
Screenshot: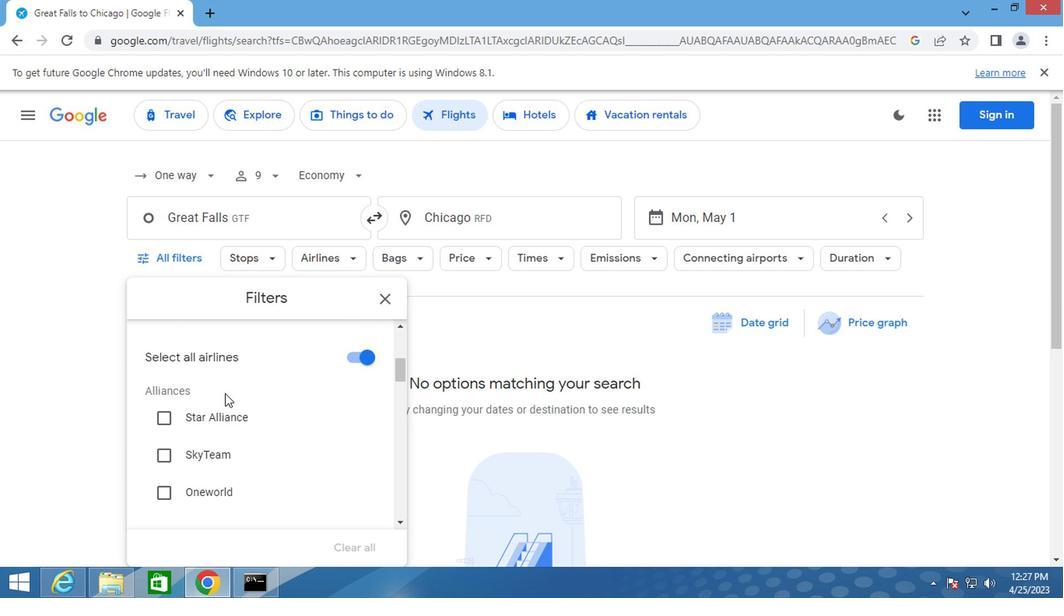 
Action: Mouse scrolled (224, 392) with delta (0, -1)
Screenshot: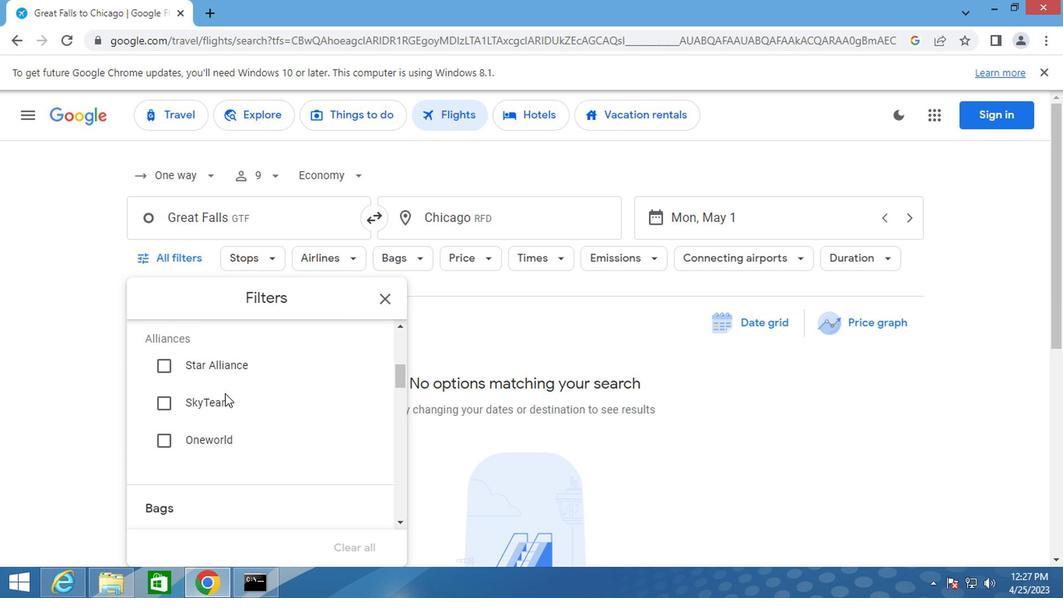 
Action: Mouse moved to (356, 480)
Screenshot: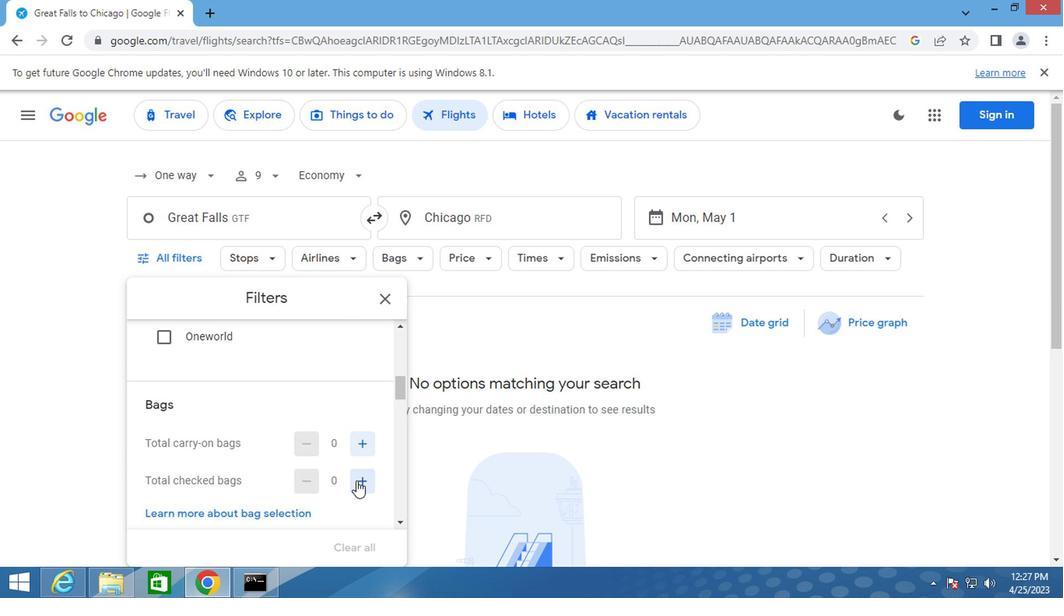 
Action: Mouse pressed left at (356, 480)
Screenshot: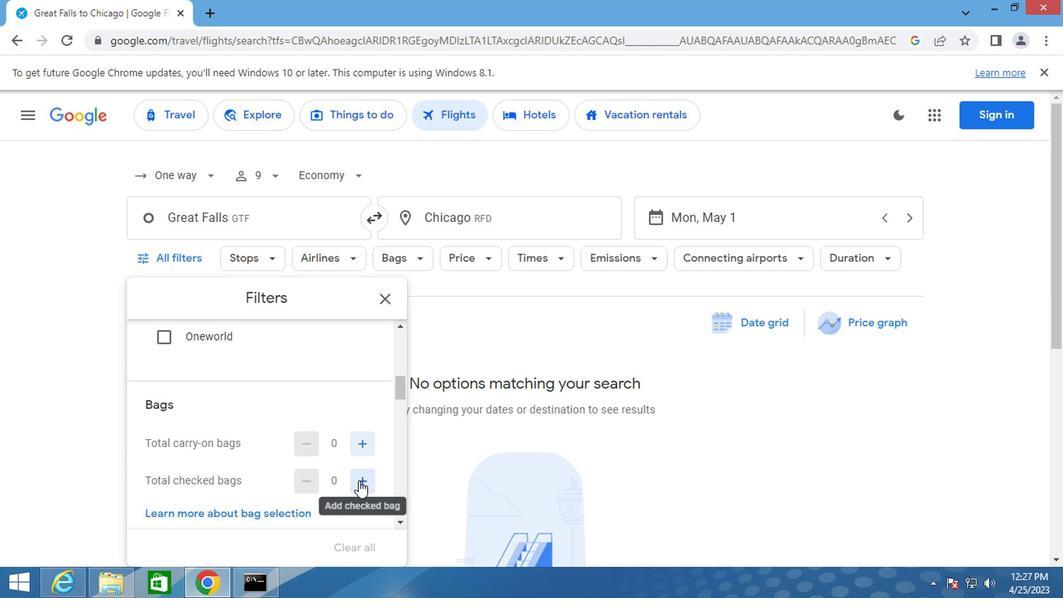 
Action: Mouse pressed left at (356, 480)
Screenshot: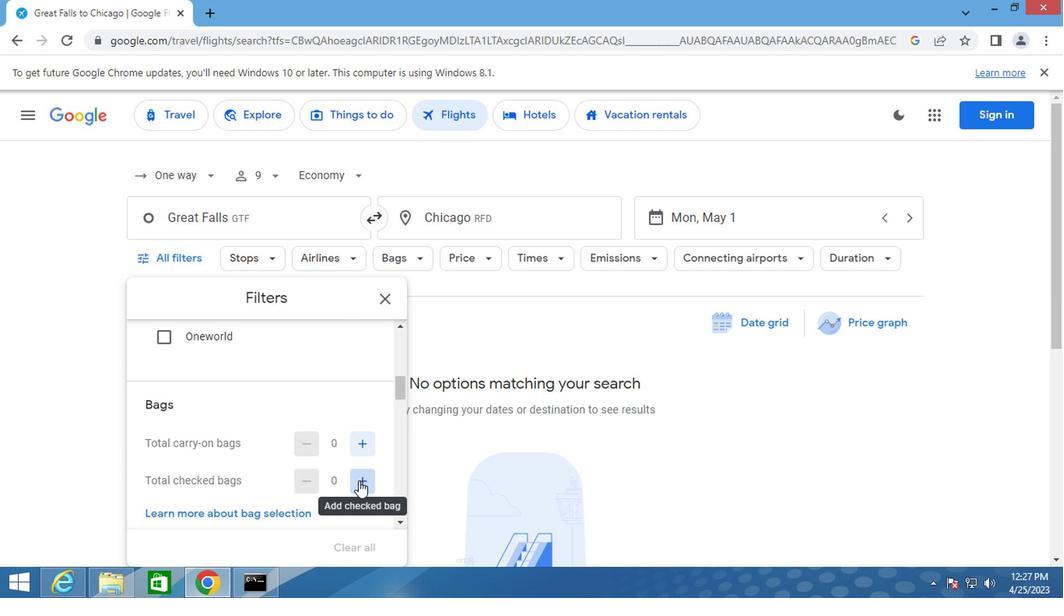 
Action: Mouse moved to (291, 455)
Screenshot: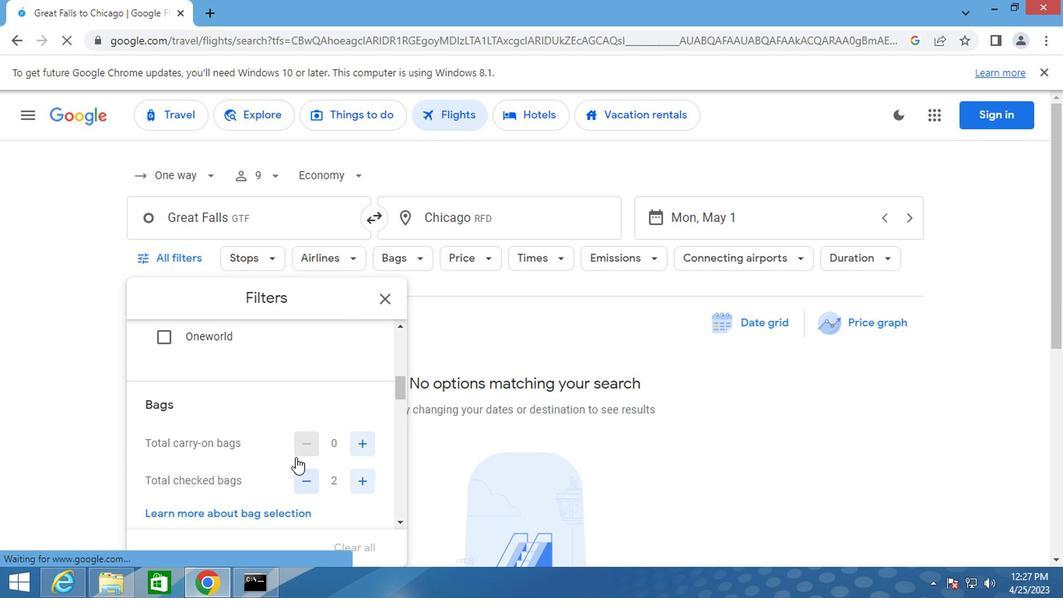 
Action: Mouse scrolled (291, 455) with delta (0, 0)
Screenshot: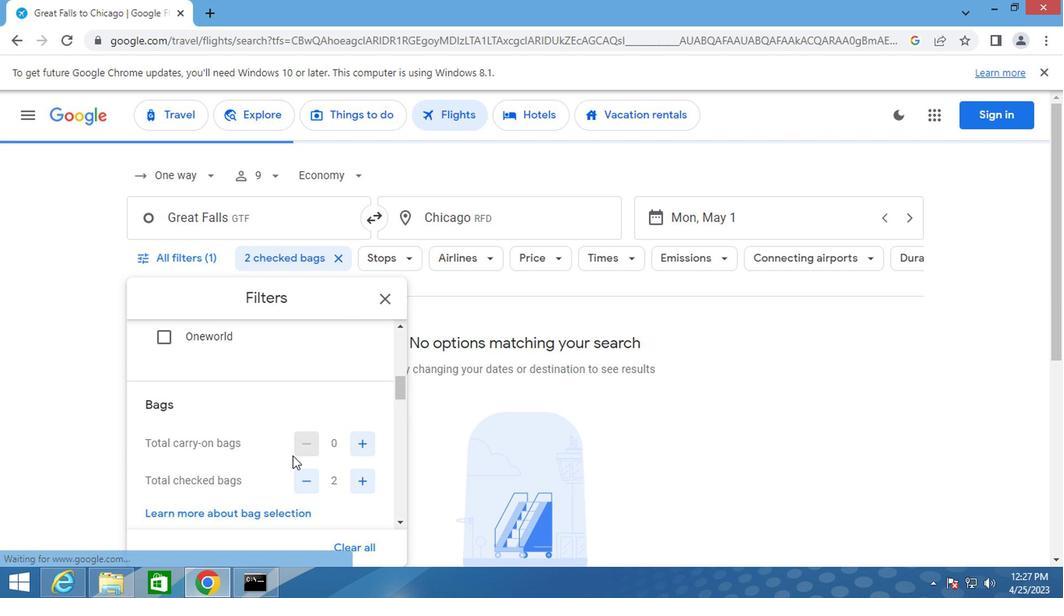 
Action: Mouse moved to (291, 452)
Screenshot: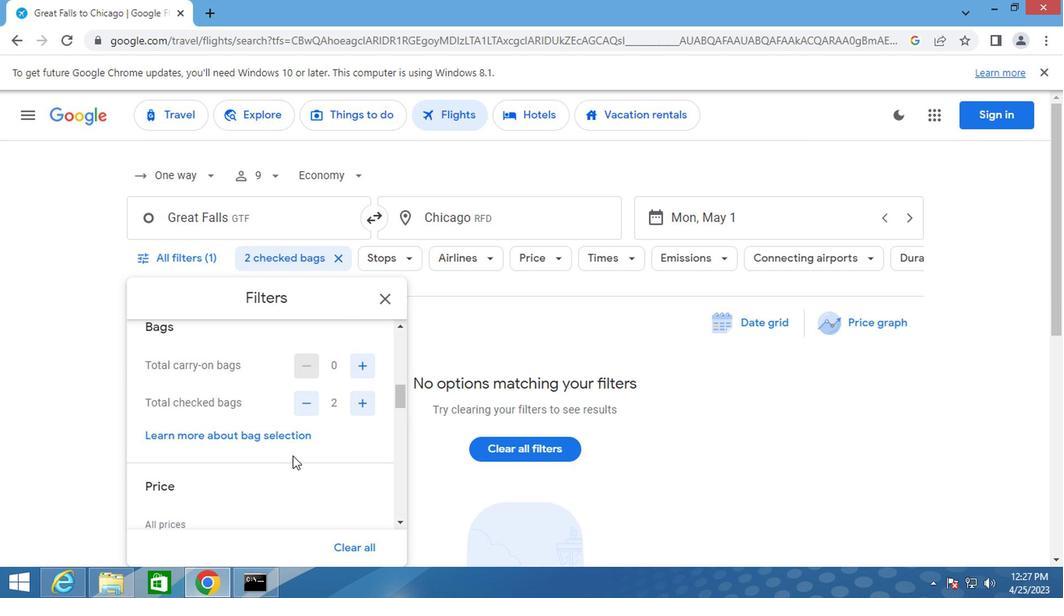 
Action: Mouse scrolled (291, 452) with delta (0, 0)
Screenshot: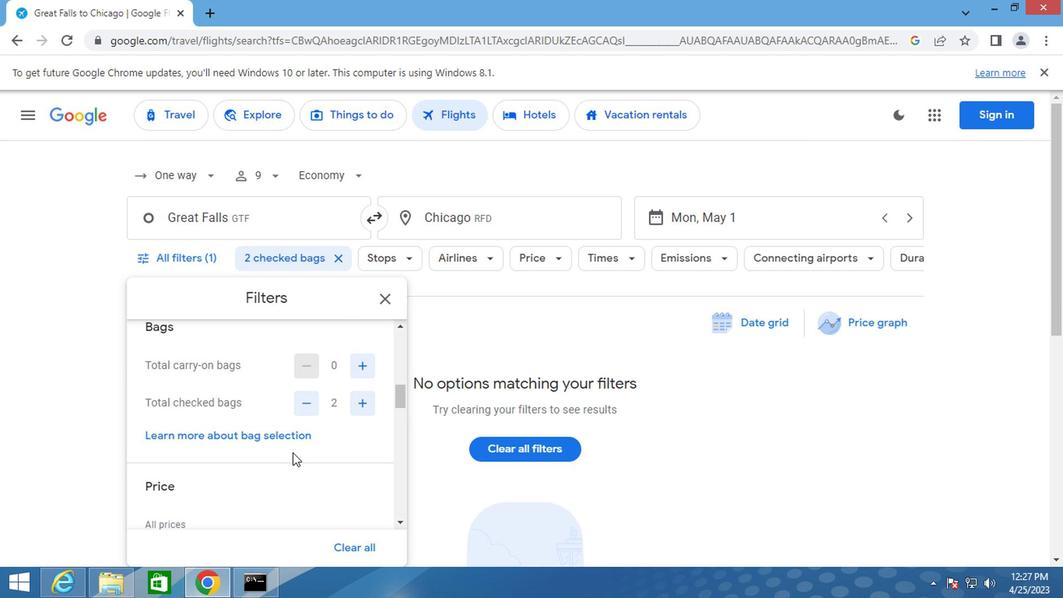 
Action: Mouse moved to (362, 475)
Screenshot: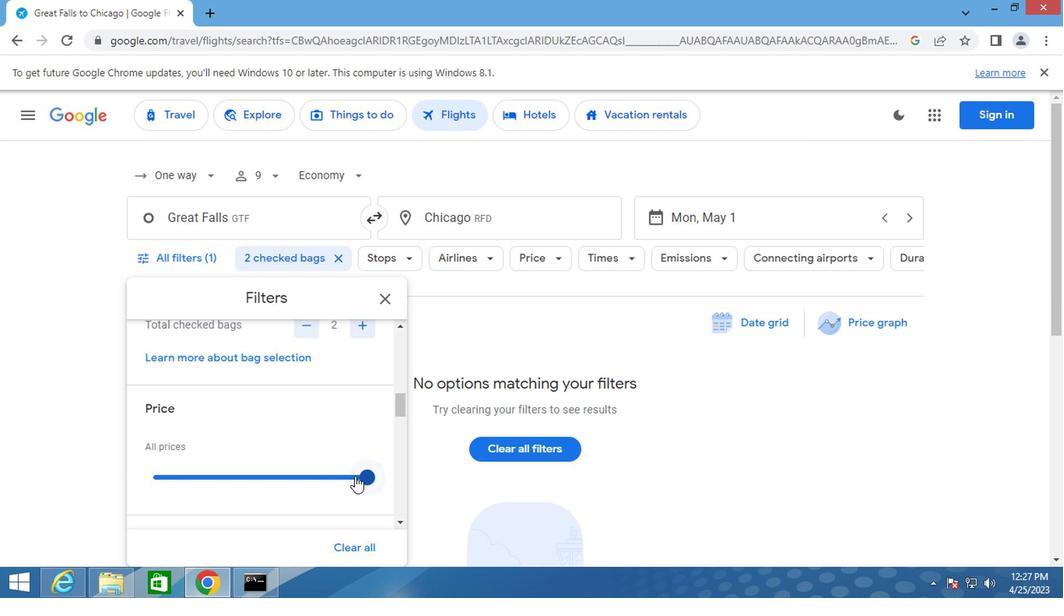 
Action: Mouse pressed left at (362, 475)
Screenshot: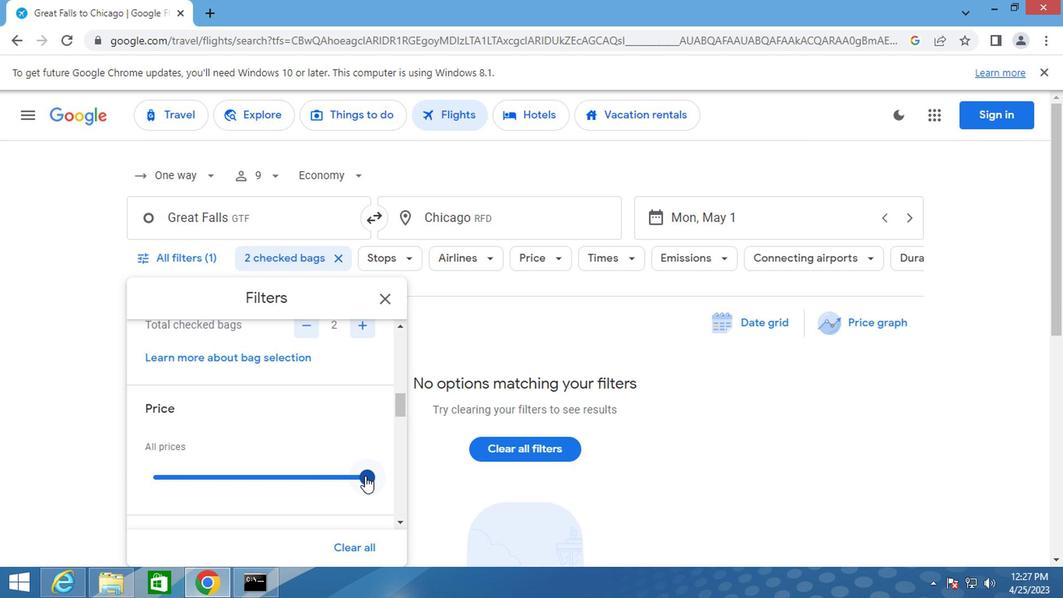 
Action: Mouse moved to (315, 459)
Screenshot: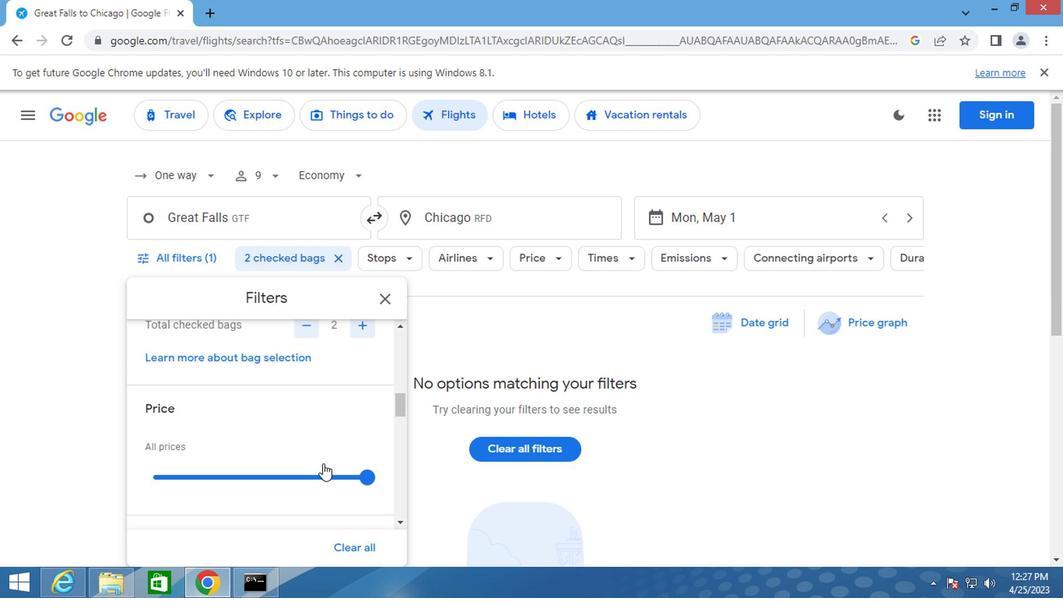 
Action: Mouse scrolled (315, 459) with delta (0, 0)
Screenshot: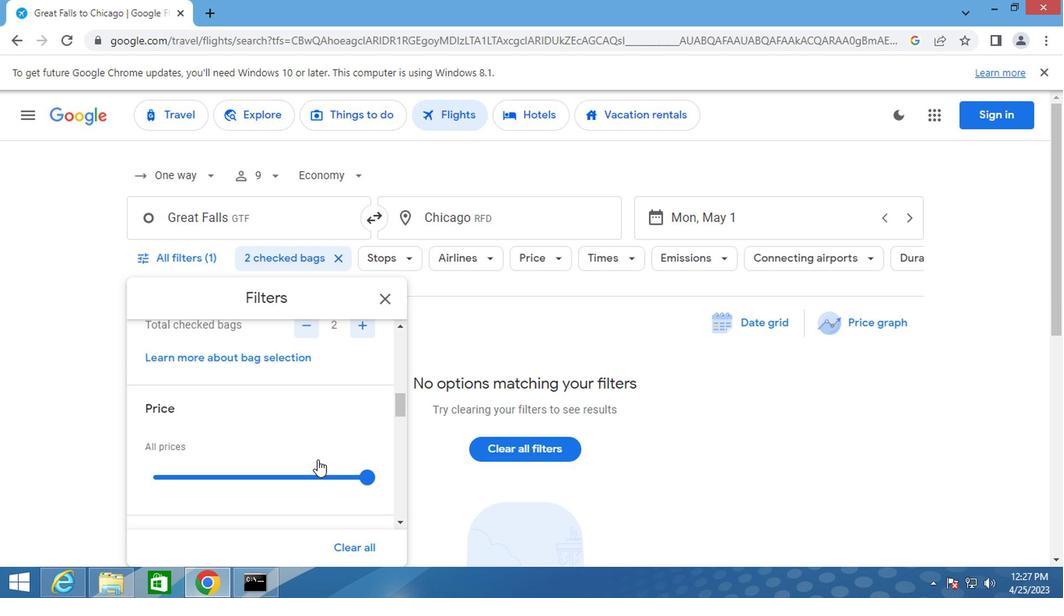 
Action: Mouse scrolled (315, 459) with delta (0, 0)
Screenshot: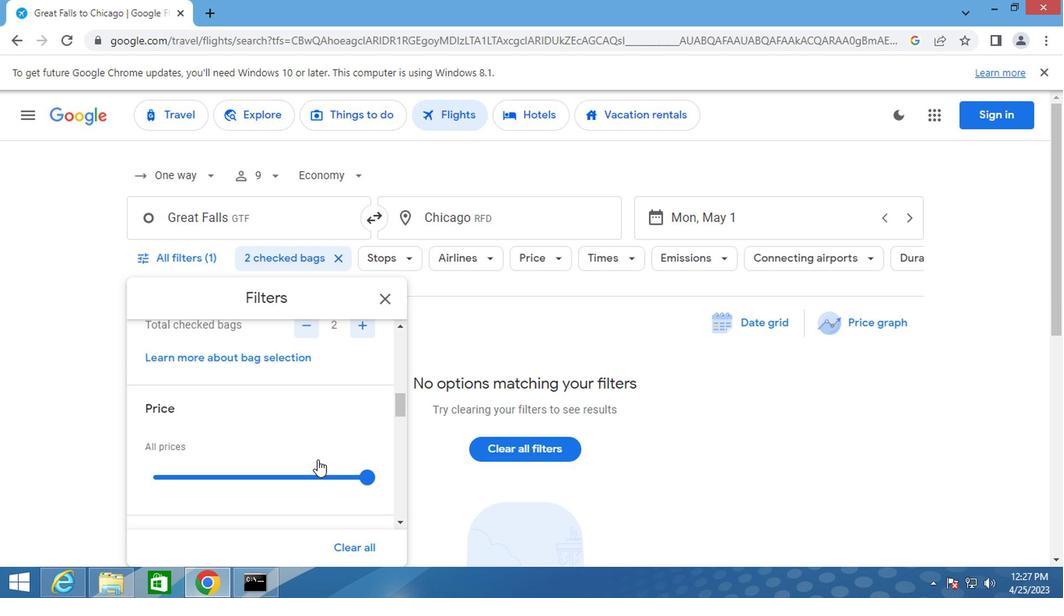 
Action: Mouse moved to (159, 498)
Screenshot: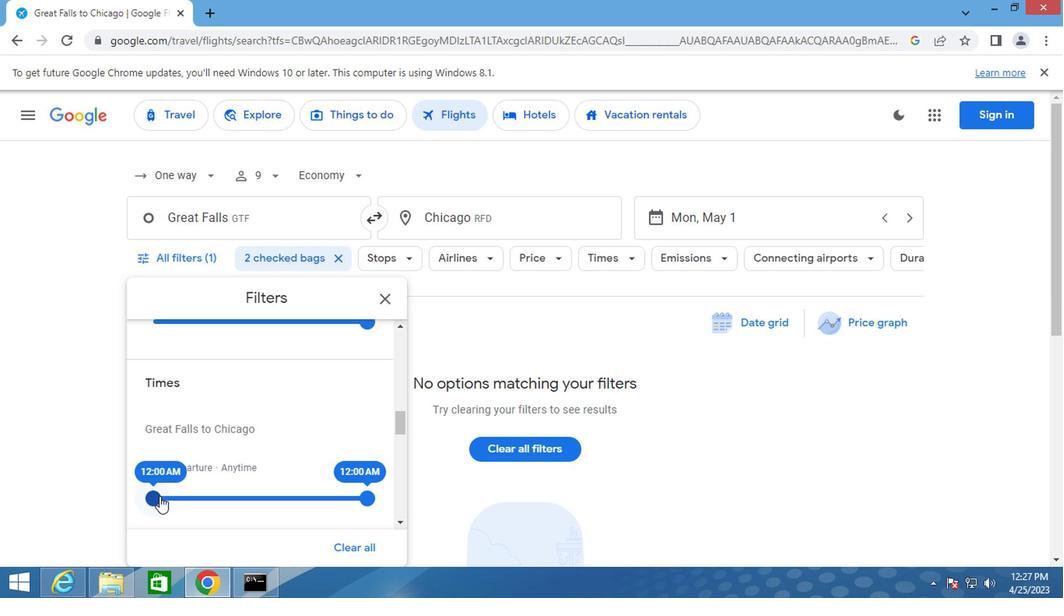 
Action: Mouse pressed left at (159, 498)
Screenshot: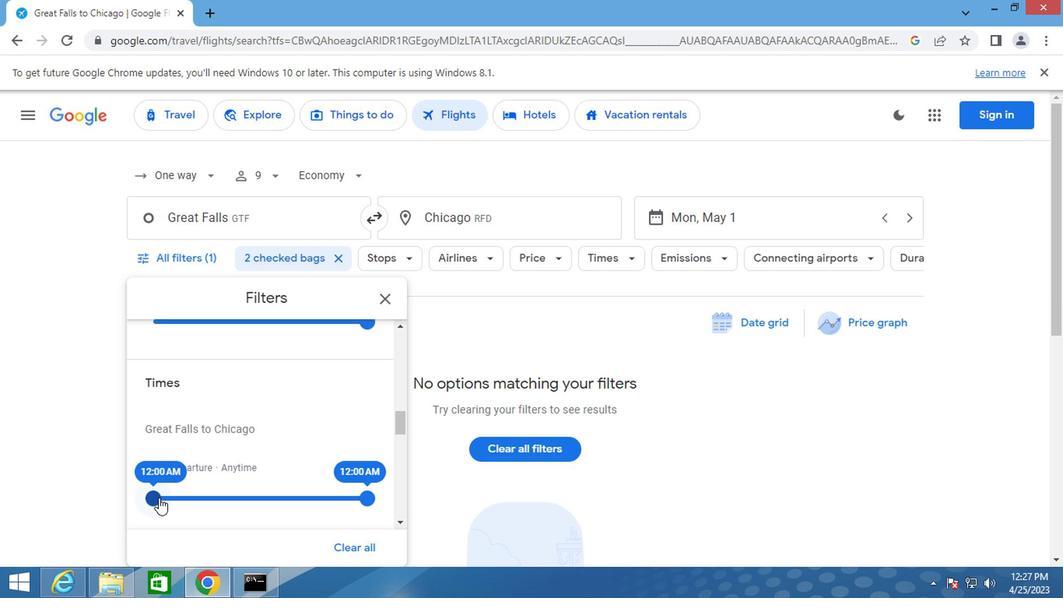 
Action: Mouse moved to (380, 303)
Screenshot: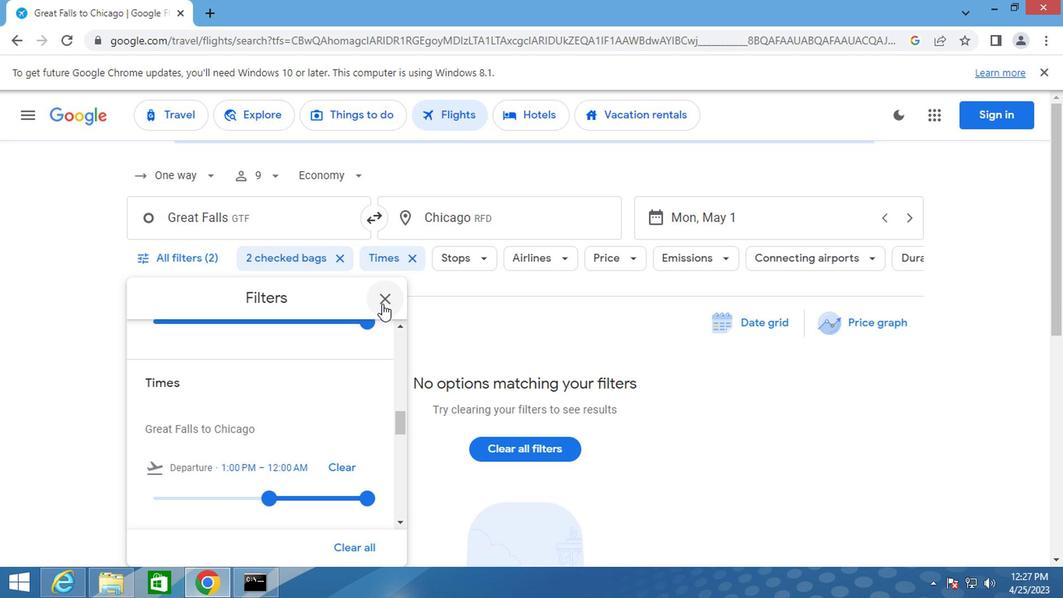 
Action: Mouse pressed left at (380, 303)
Screenshot: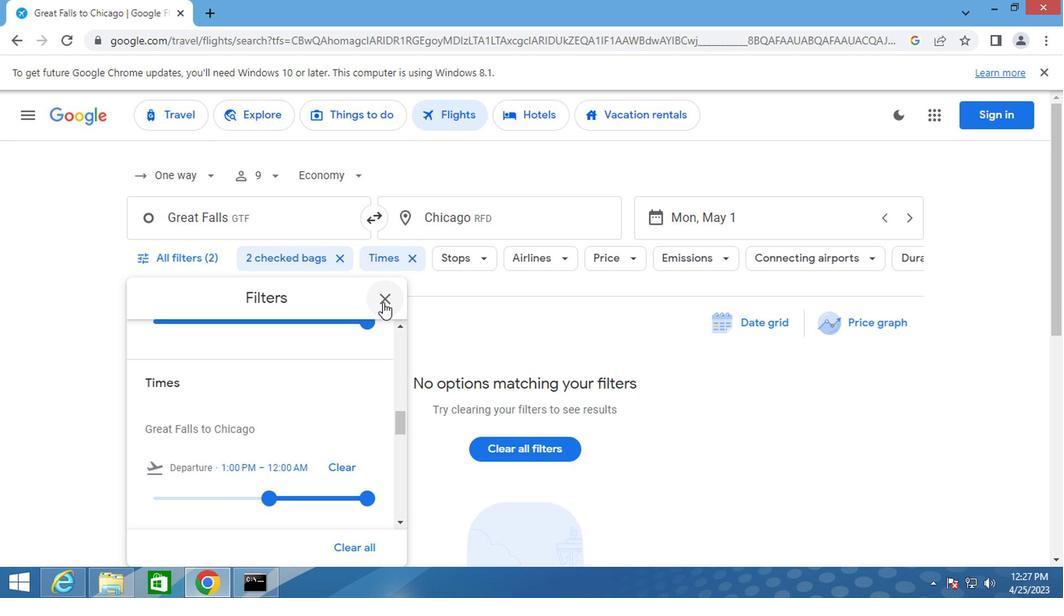 
Action: Key pressed <Key.f8>
Screenshot: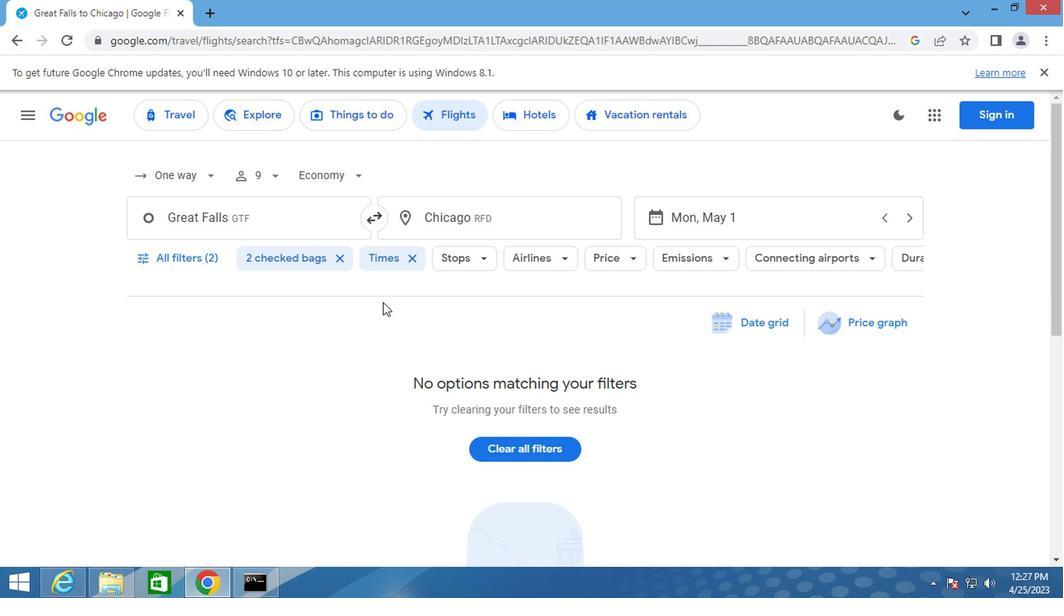 
